 Task: Find connections with filter location Dazhou with filter topic #Businessownerwith filter profile language English with filter current company ISRO - Indian Space Research Organisation with filter school Sri Sairam Engineering College with filter industry Wellness and Fitness Services with filter service category Logo Design with filter keywords title Social Media Specialist
Action: Mouse moved to (500, 45)
Screenshot: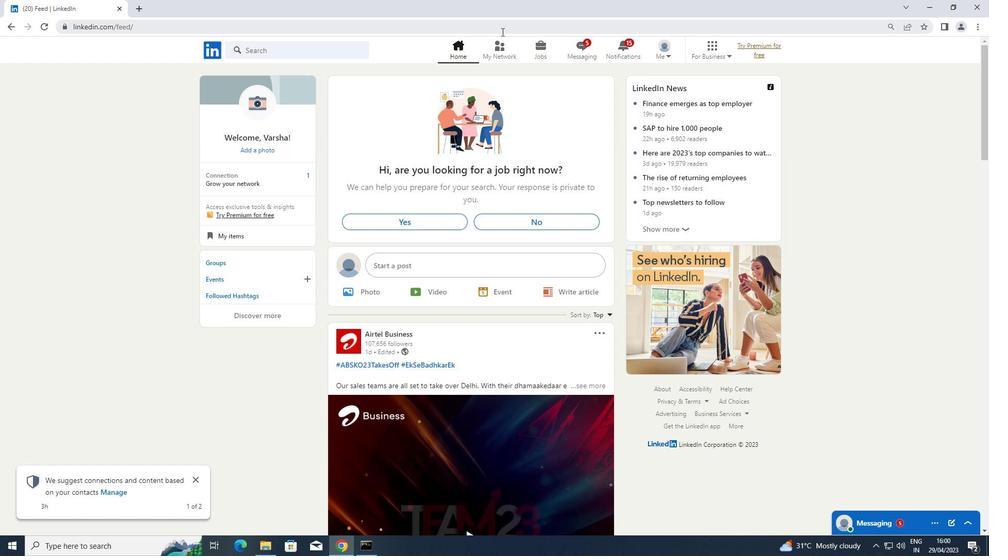 
Action: Mouse pressed left at (500, 45)
Screenshot: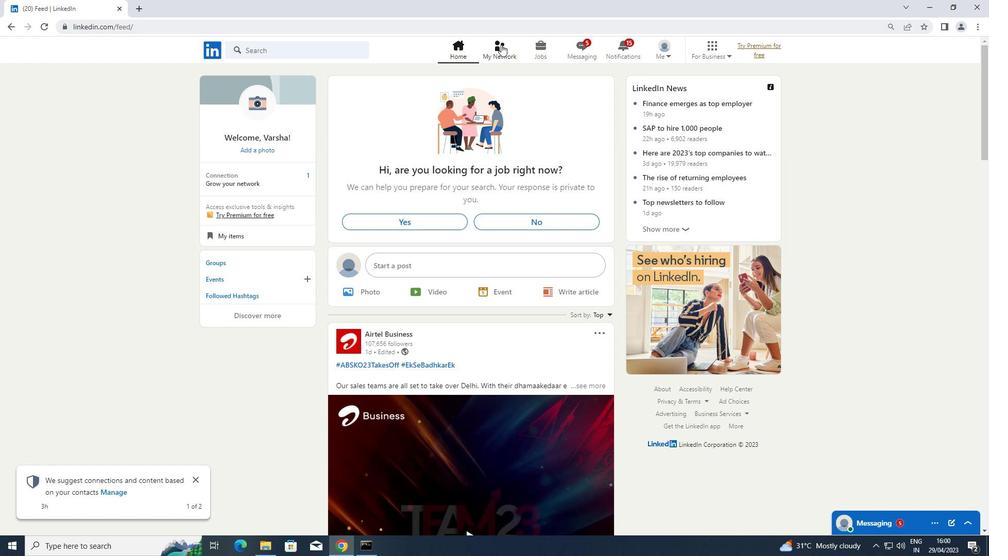 
Action: Mouse moved to (276, 108)
Screenshot: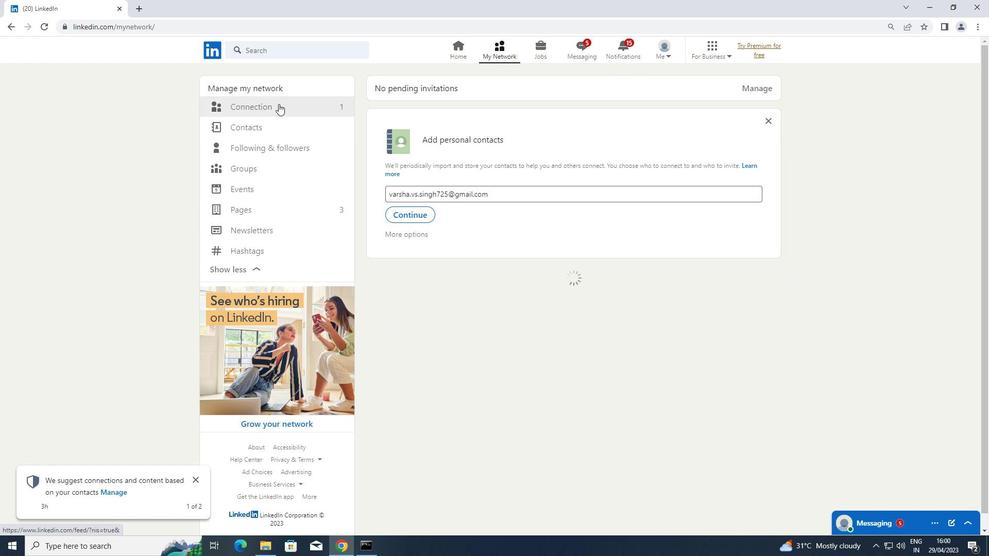 
Action: Mouse pressed left at (276, 108)
Screenshot: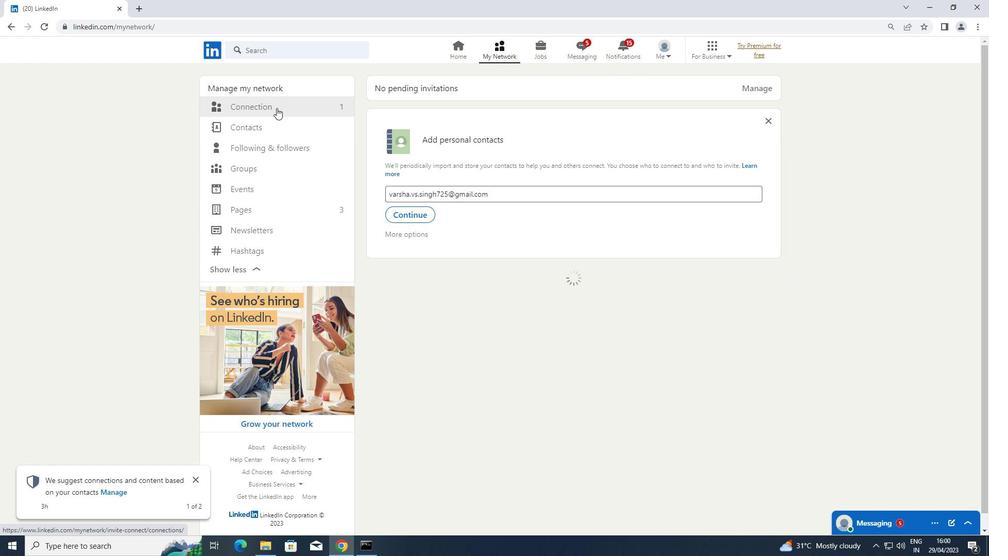 
Action: Mouse moved to (576, 110)
Screenshot: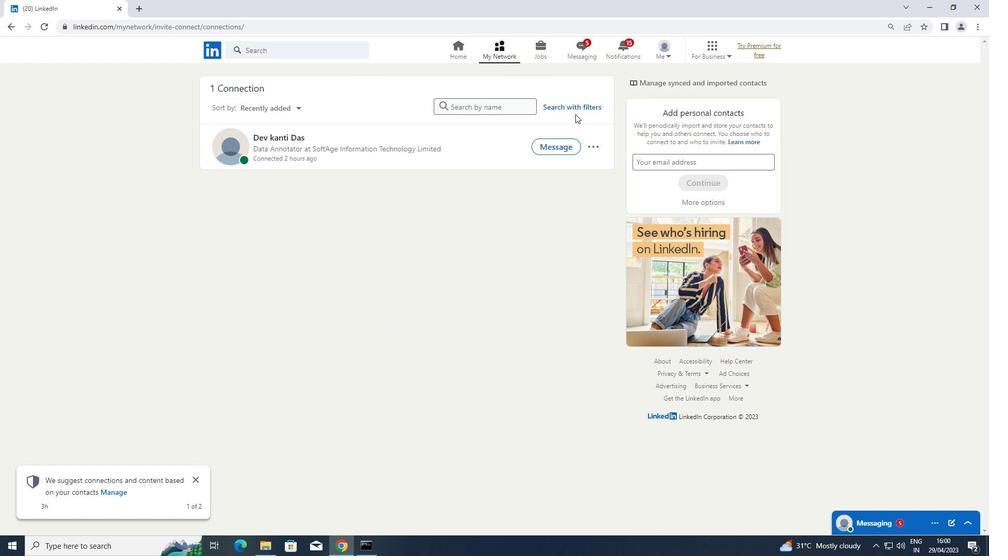
Action: Mouse pressed left at (576, 110)
Screenshot: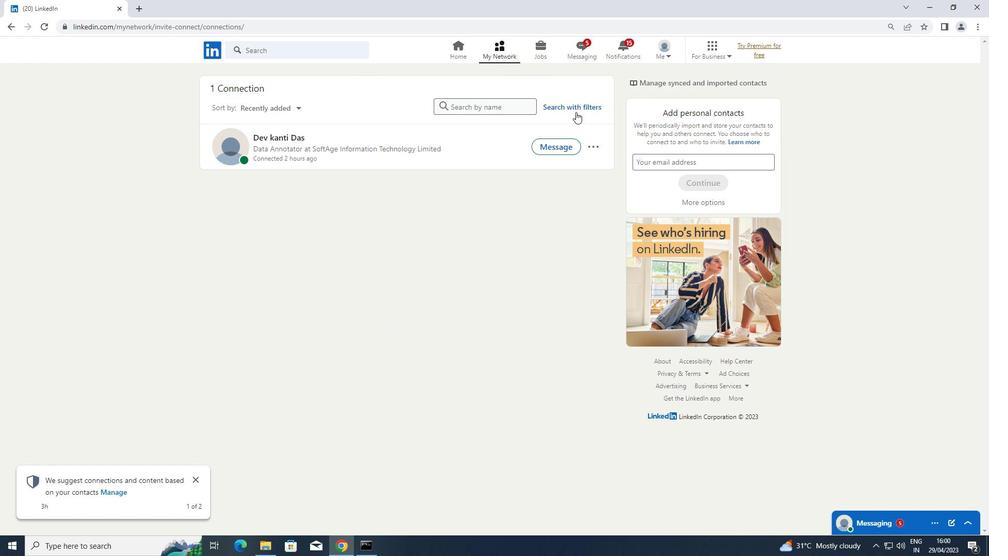 
Action: Mouse moved to (524, 78)
Screenshot: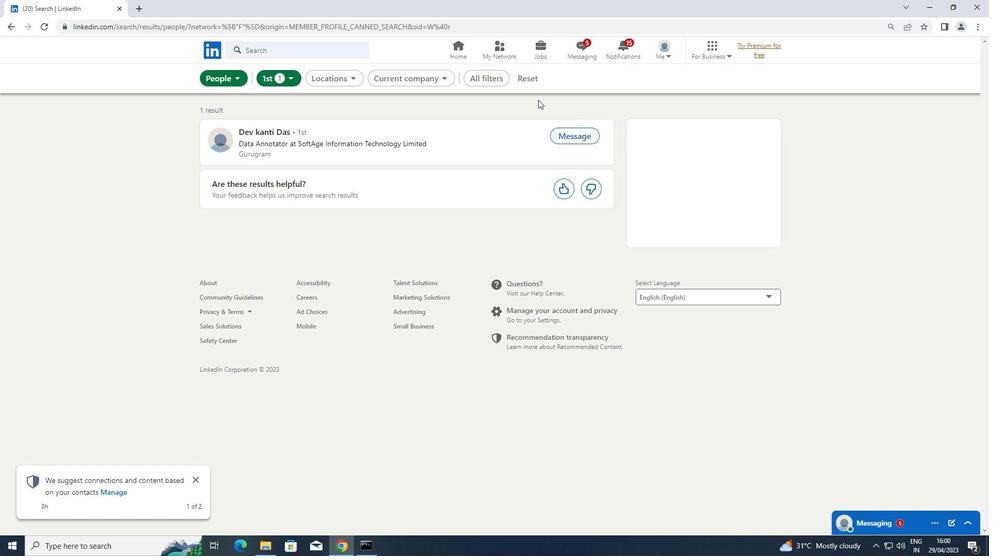 
Action: Mouse pressed left at (524, 78)
Screenshot: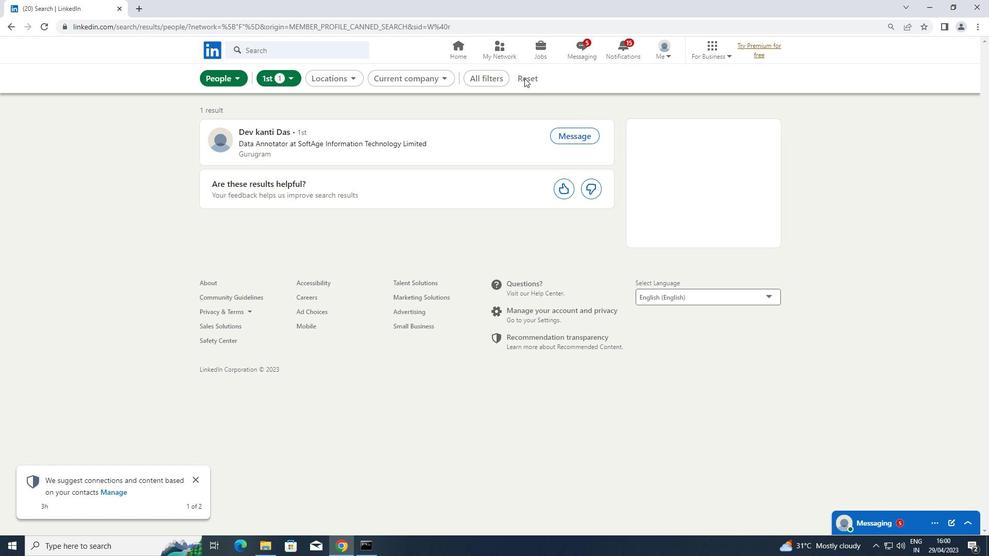 
Action: Mouse pressed left at (524, 78)
Screenshot: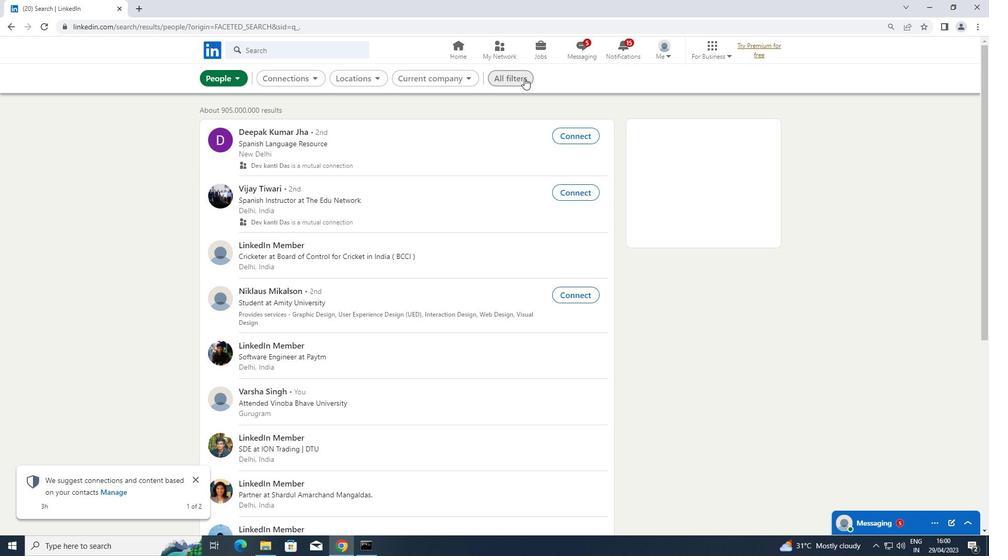 
Action: Mouse moved to (754, 188)
Screenshot: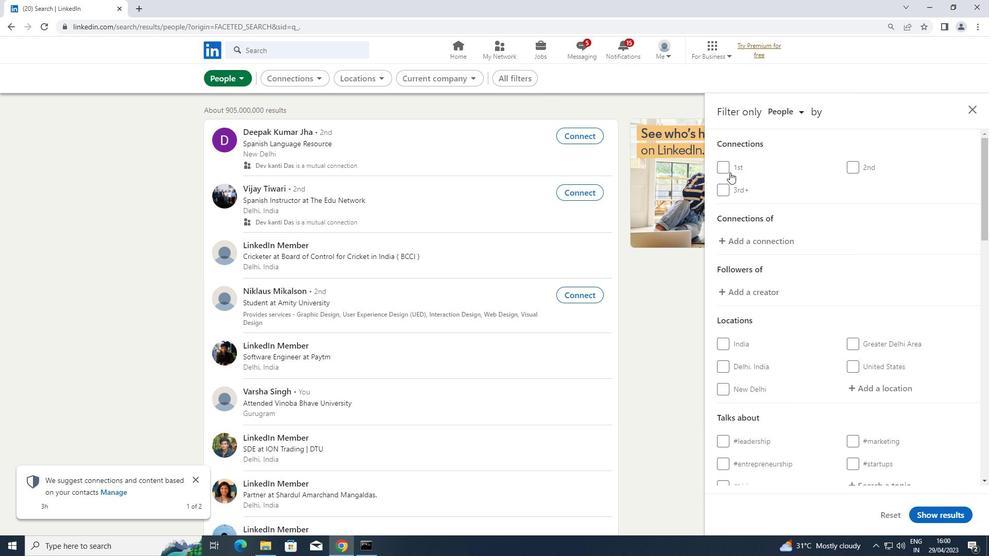 
Action: Mouse scrolled (754, 188) with delta (0, 0)
Screenshot: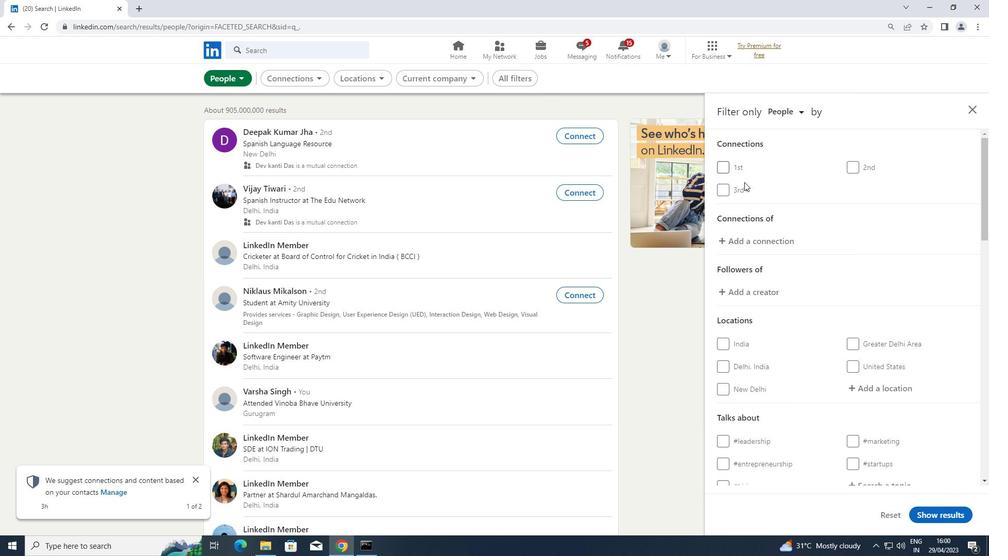 
Action: Mouse scrolled (754, 188) with delta (0, 0)
Screenshot: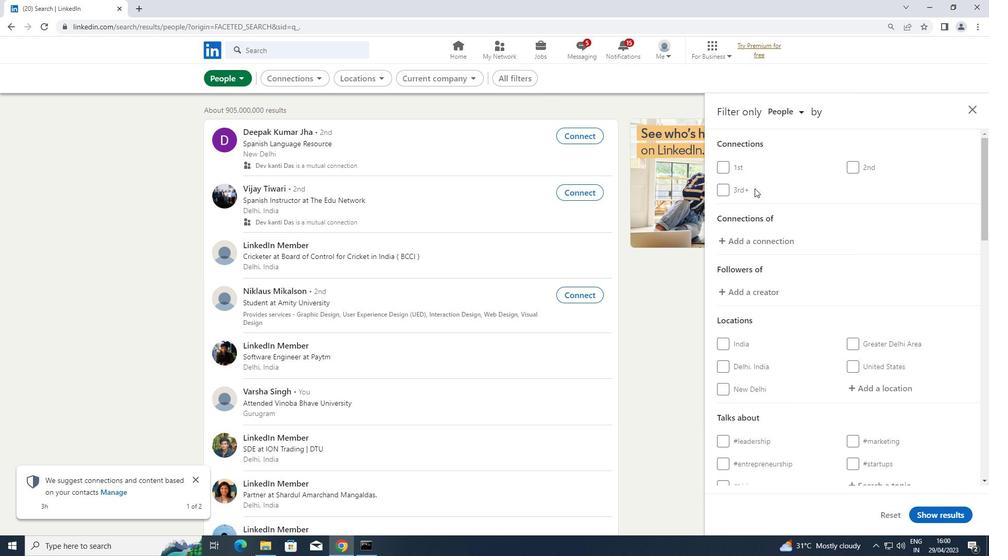 
Action: Mouse moved to (858, 288)
Screenshot: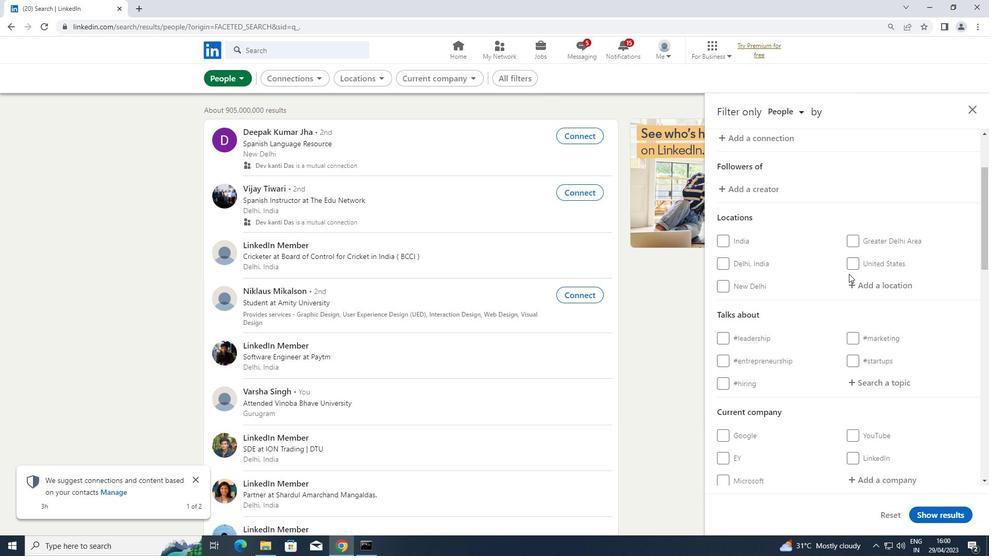 
Action: Mouse pressed left at (858, 288)
Screenshot: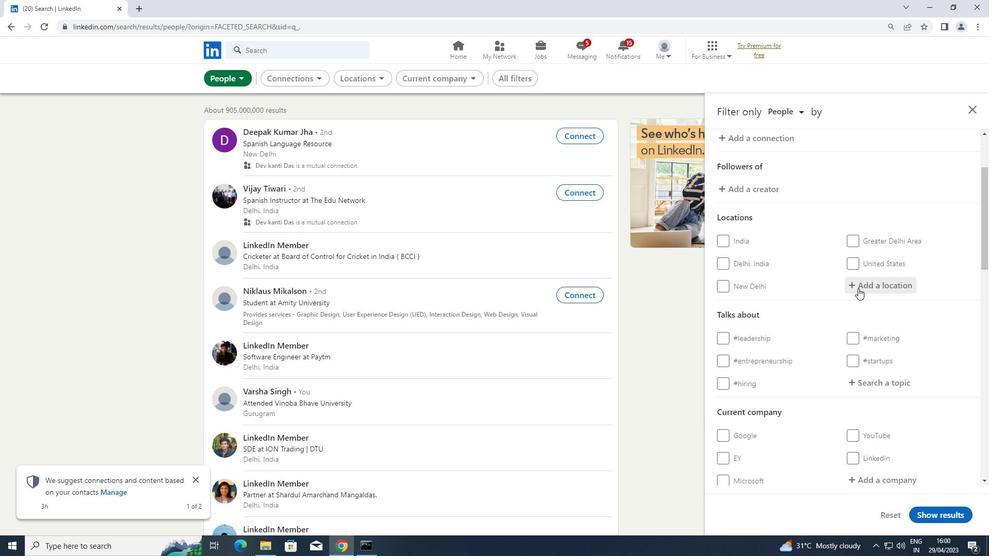 
Action: Key pressed <Key.shift>DAZHOU
Screenshot: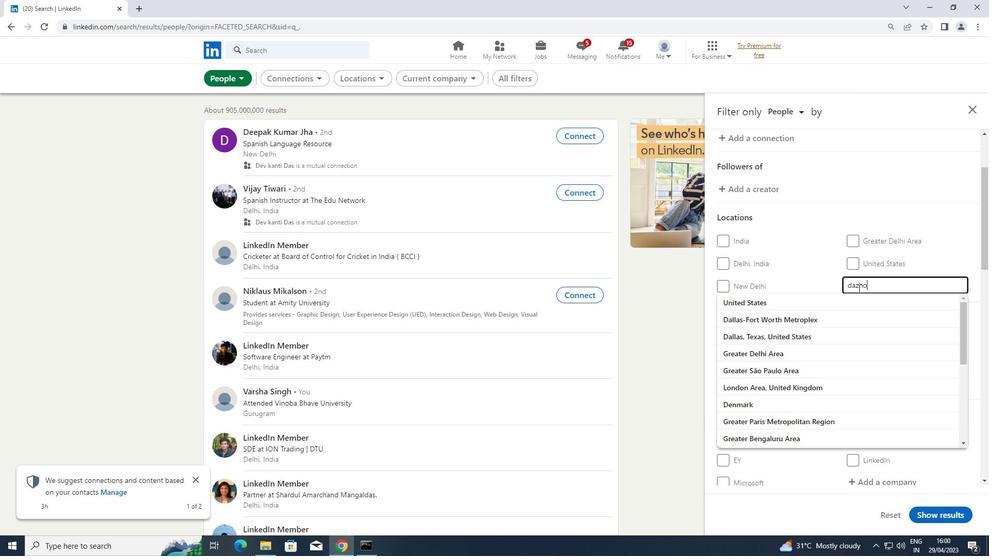 
Action: Mouse moved to (801, 341)
Screenshot: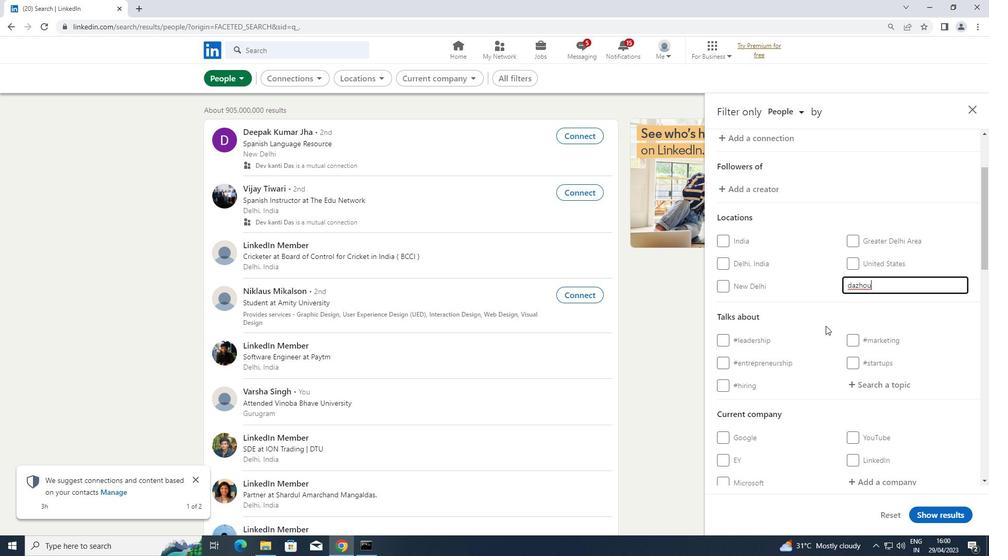 
Action: Mouse scrolled (801, 341) with delta (0, 0)
Screenshot: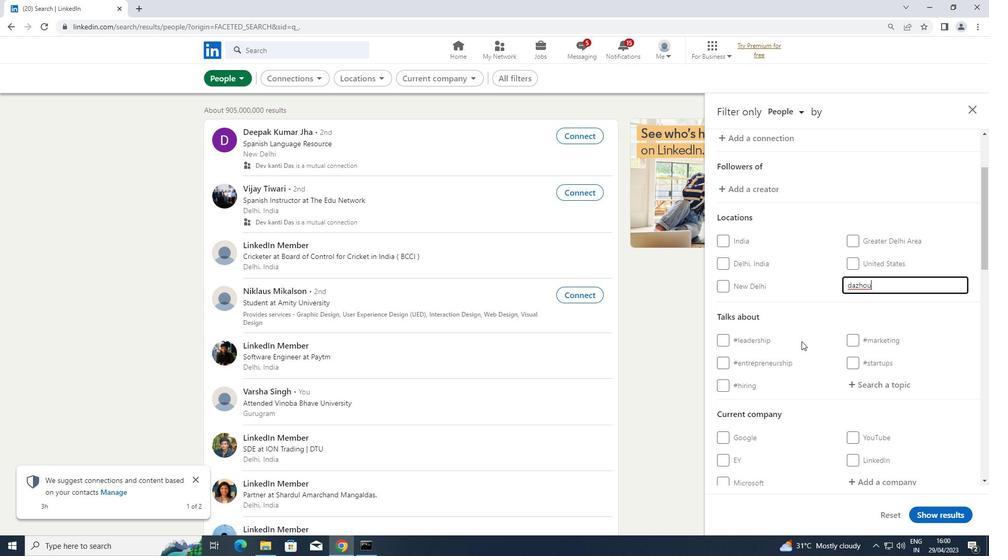 
Action: Mouse scrolled (801, 341) with delta (0, 0)
Screenshot: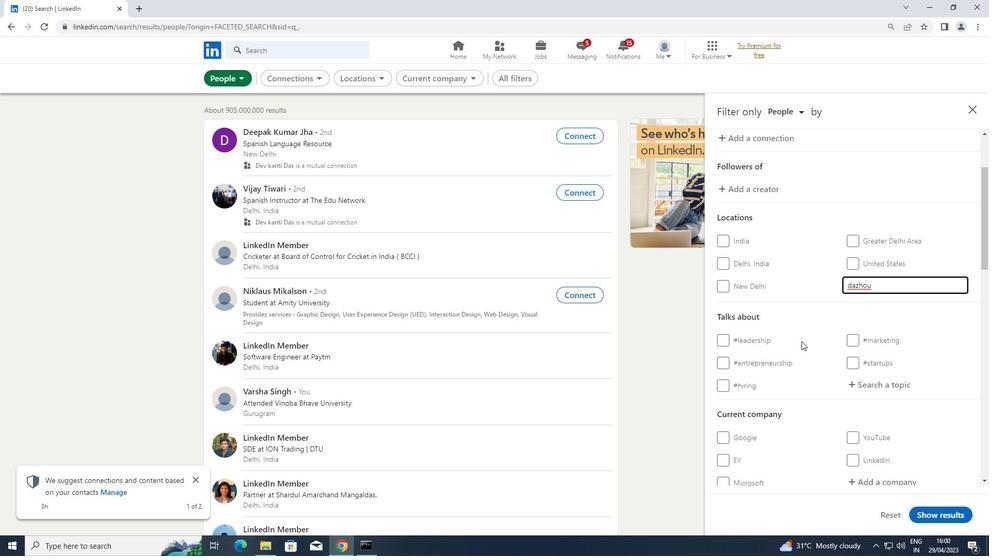
Action: Mouse moved to (871, 375)
Screenshot: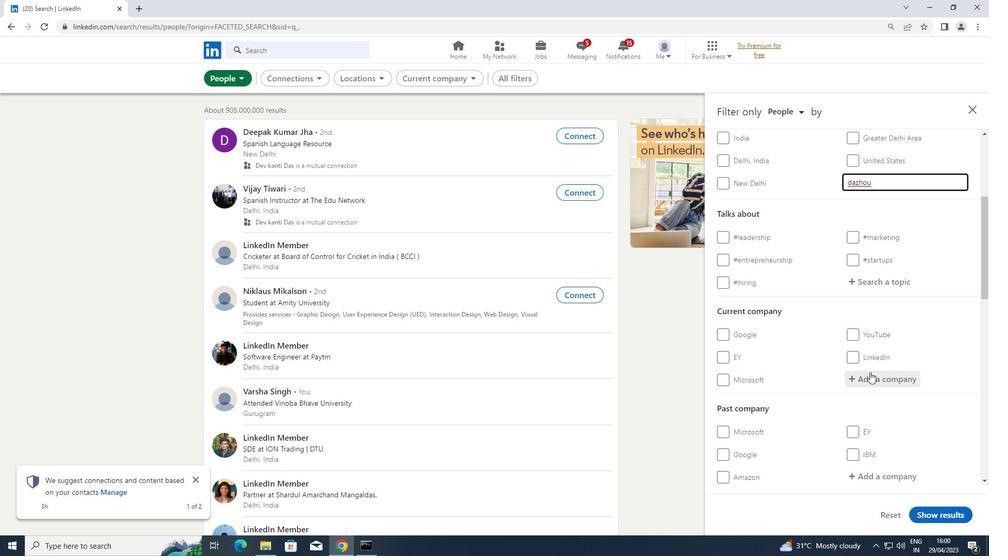 
Action: Mouse pressed left at (871, 375)
Screenshot: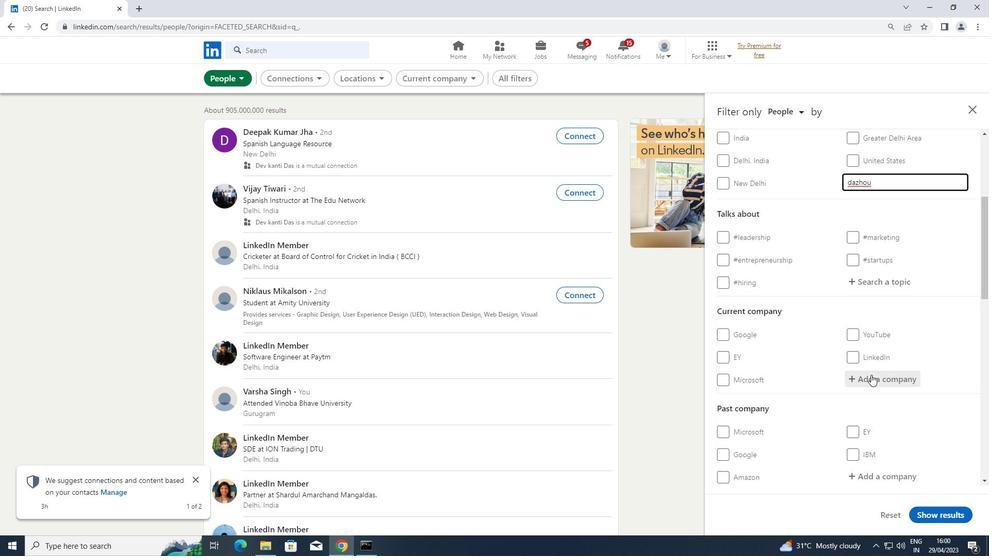 
Action: Mouse moved to (869, 277)
Screenshot: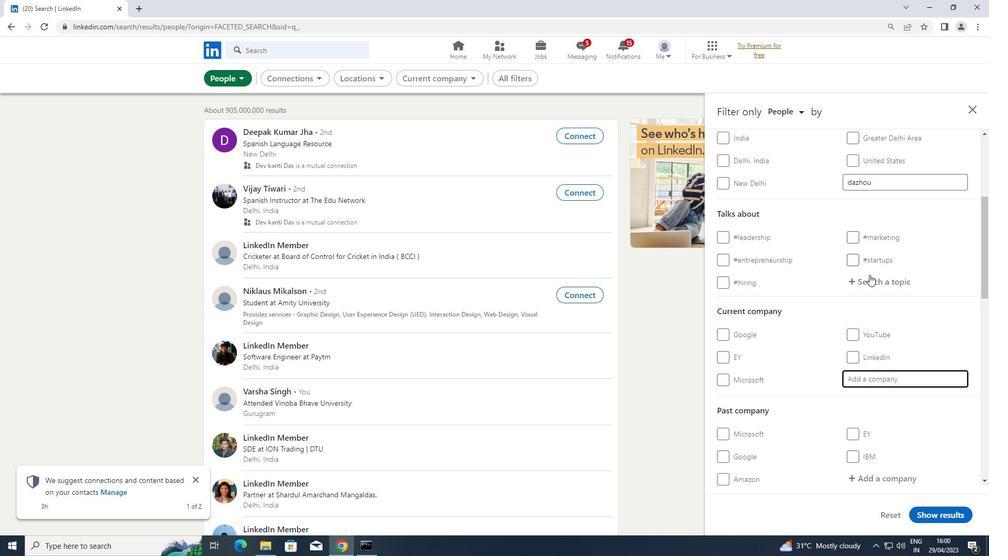 
Action: Mouse pressed left at (869, 277)
Screenshot: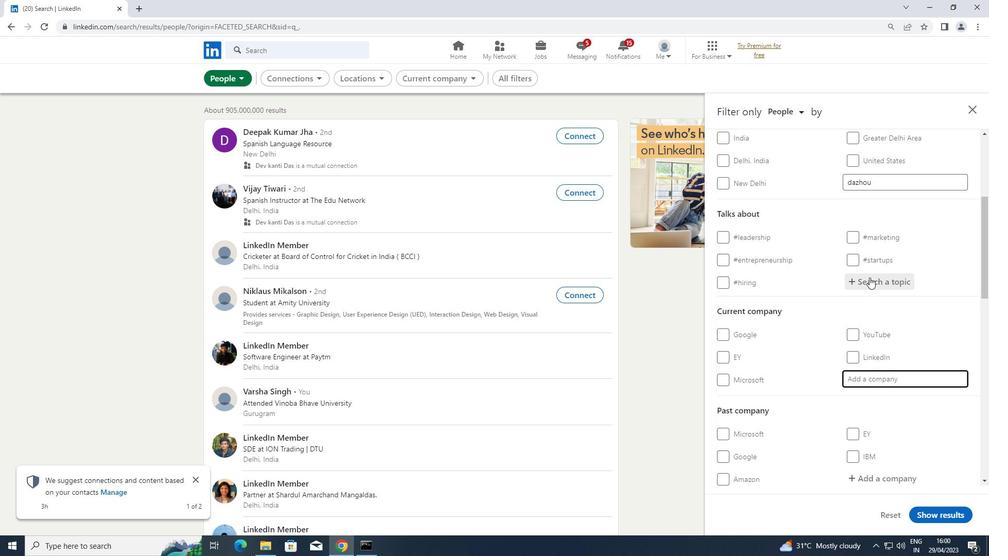 
Action: Key pressed <Key.shift>#<Key.shift>BUSINESSOWNER
Screenshot: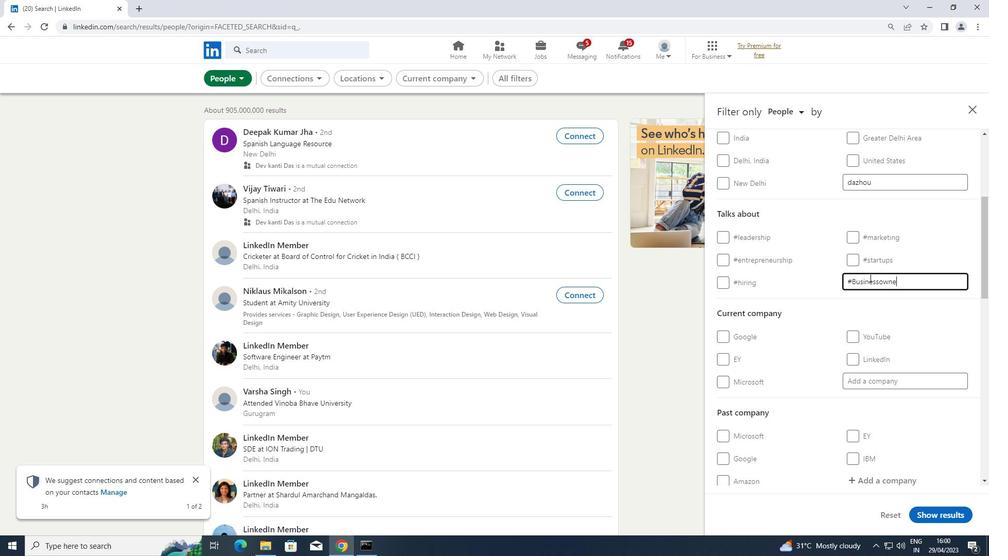
Action: Mouse moved to (757, 336)
Screenshot: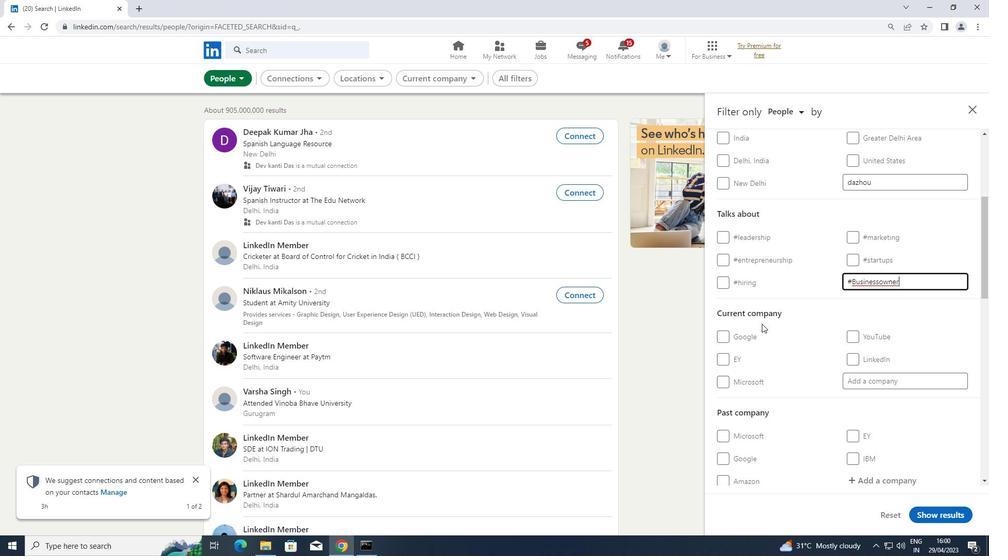 
Action: Mouse scrolled (757, 336) with delta (0, 0)
Screenshot: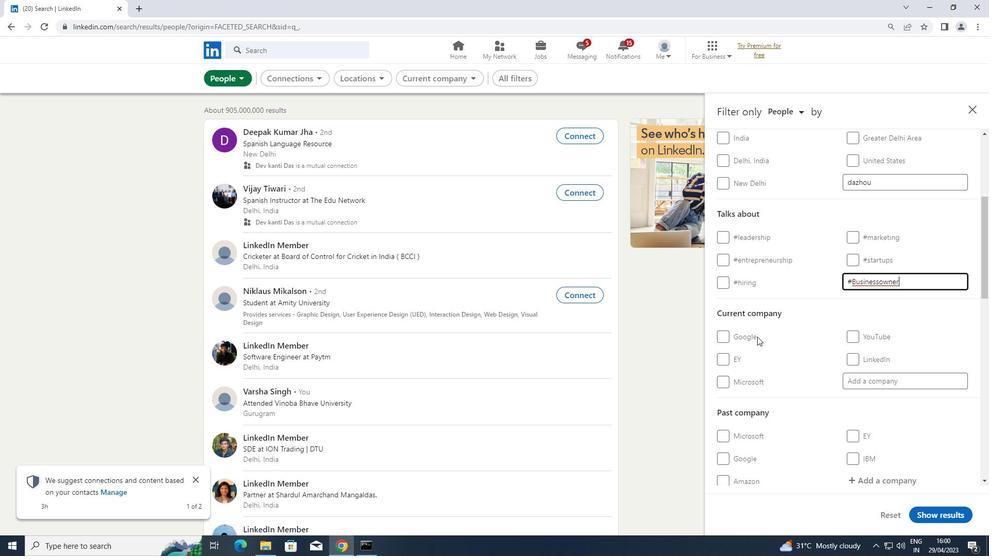 
Action: Mouse scrolled (757, 336) with delta (0, 0)
Screenshot: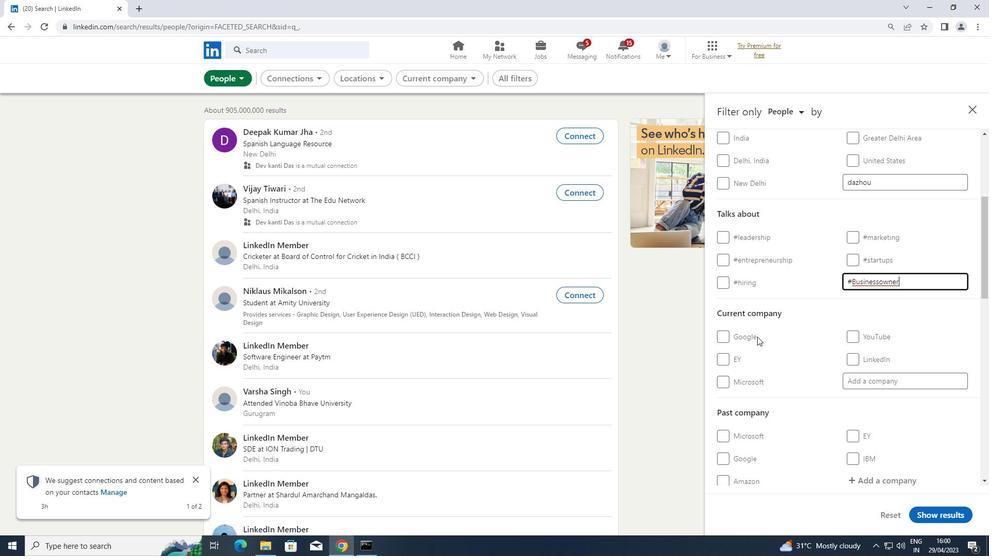 
Action: Mouse scrolled (757, 336) with delta (0, 0)
Screenshot: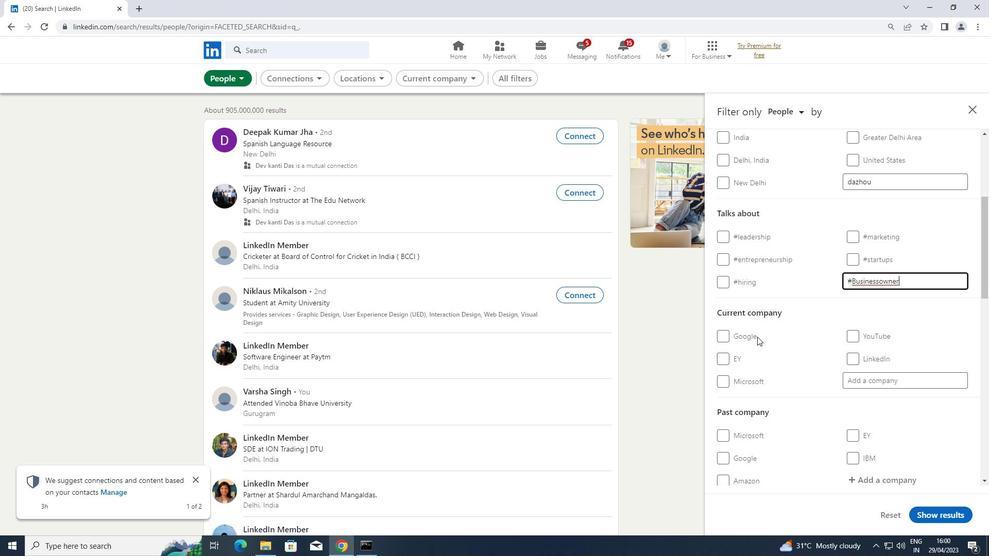 
Action: Mouse scrolled (757, 336) with delta (0, 0)
Screenshot: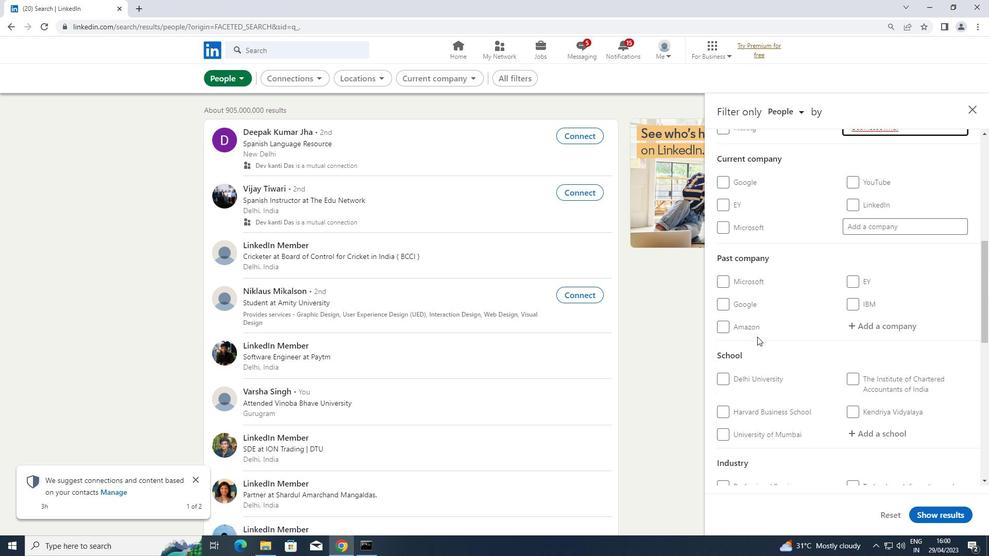 
Action: Mouse scrolled (757, 336) with delta (0, 0)
Screenshot: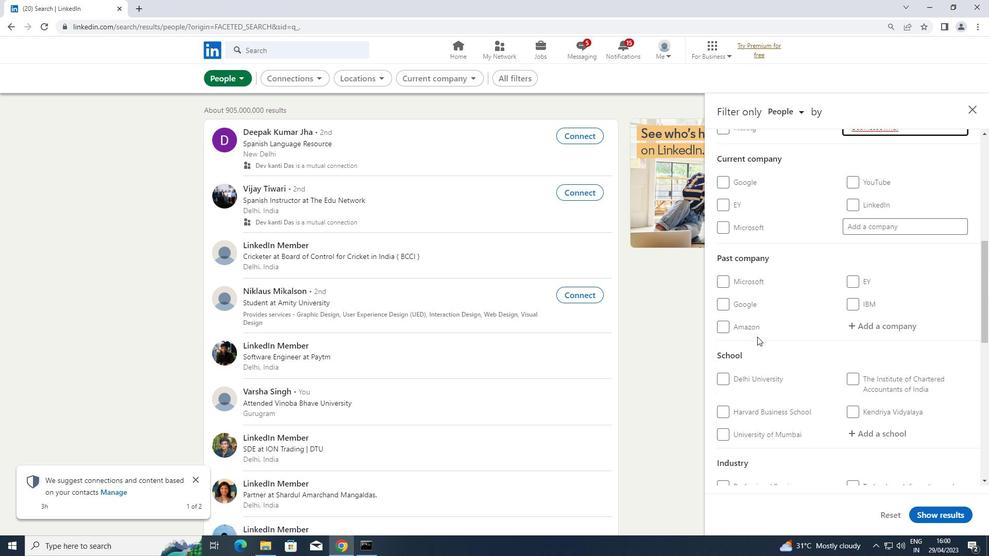 
Action: Mouse scrolled (757, 336) with delta (0, 0)
Screenshot: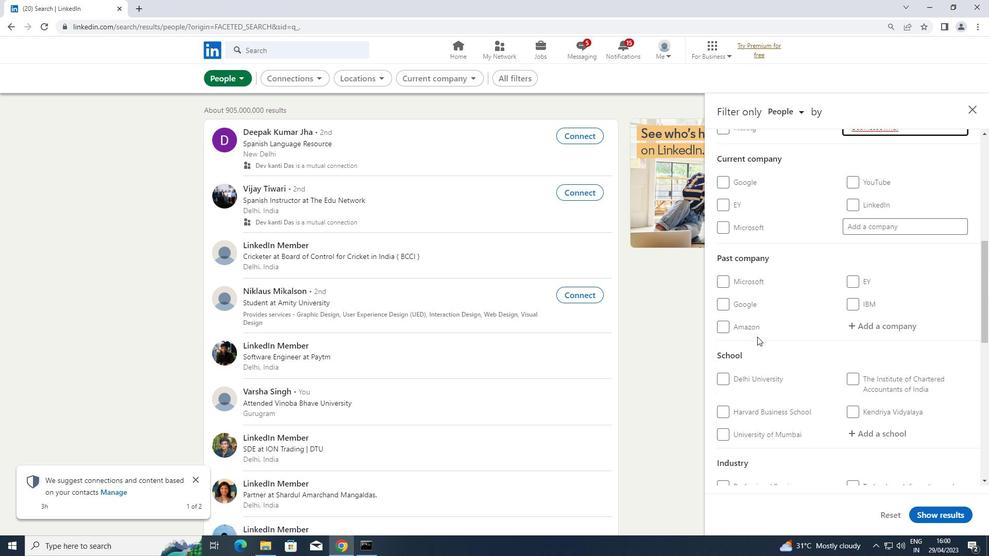 
Action: Mouse moved to (757, 339)
Screenshot: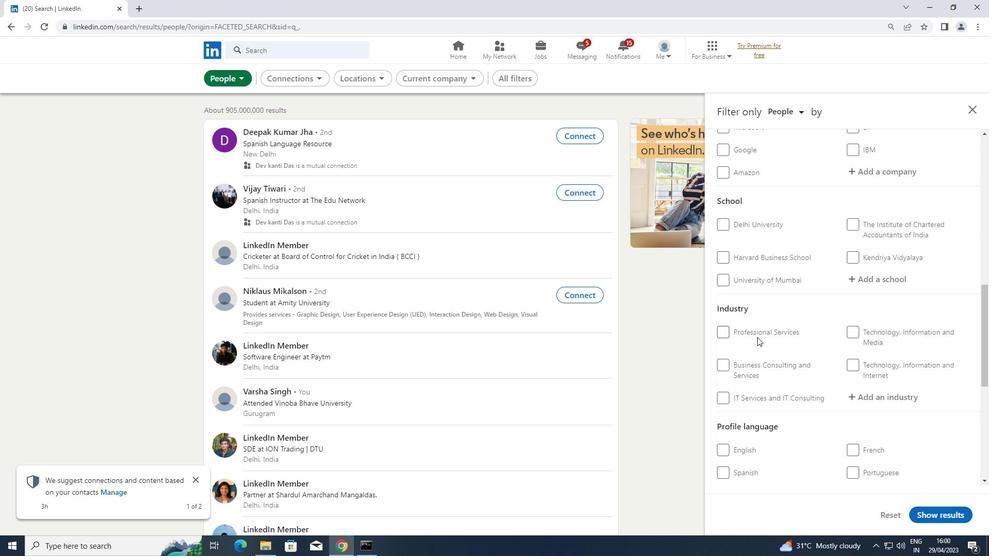 
Action: Mouse scrolled (757, 339) with delta (0, 0)
Screenshot: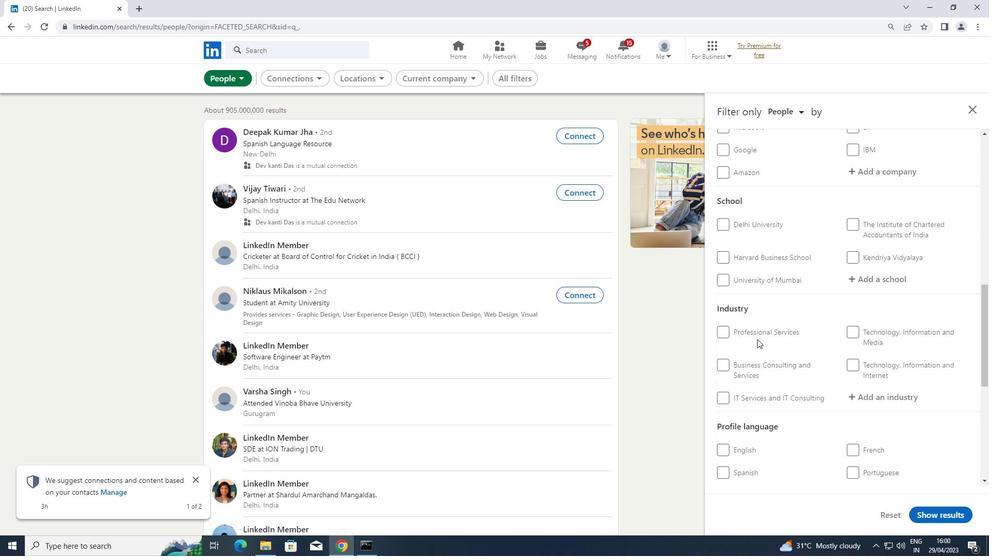
Action: Mouse moved to (757, 341)
Screenshot: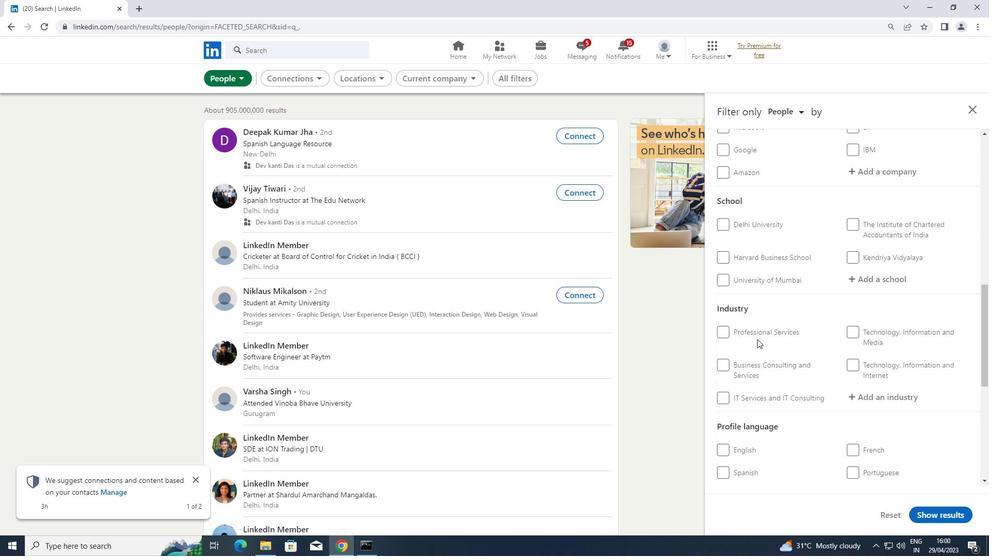 
Action: Mouse scrolled (757, 340) with delta (0, 0)
Screenshot: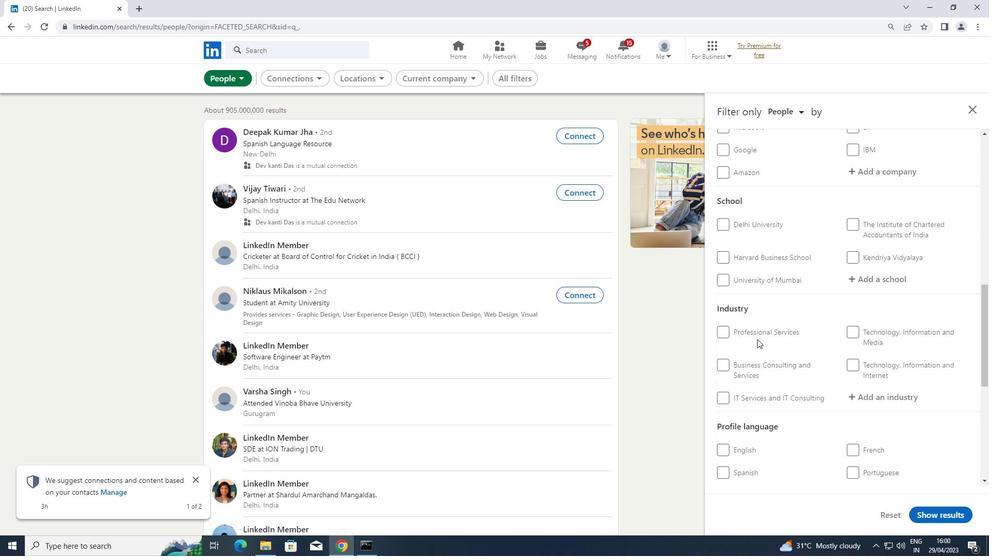 
Action: Mouse moved to (757, 341)
Screenshot: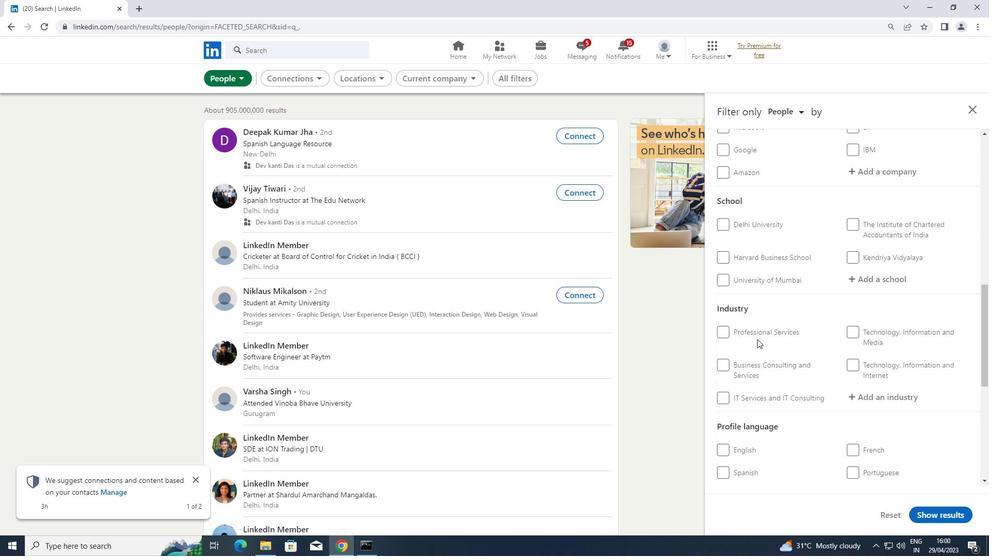 
Action: Mouse scrolled (757, 340) with delta (0, 0)
Screenshot: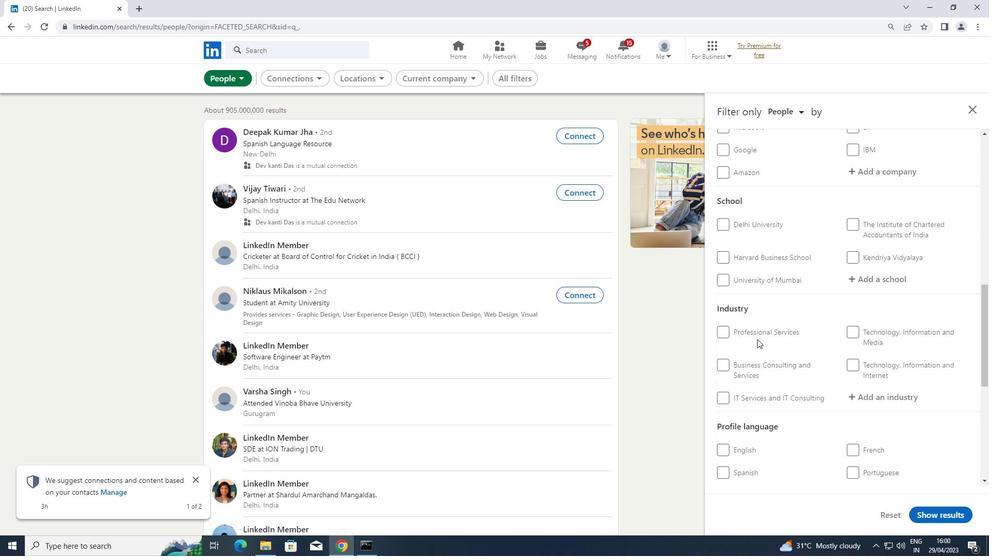 
Action: Mouse moved to (728, 298)
Screenshot: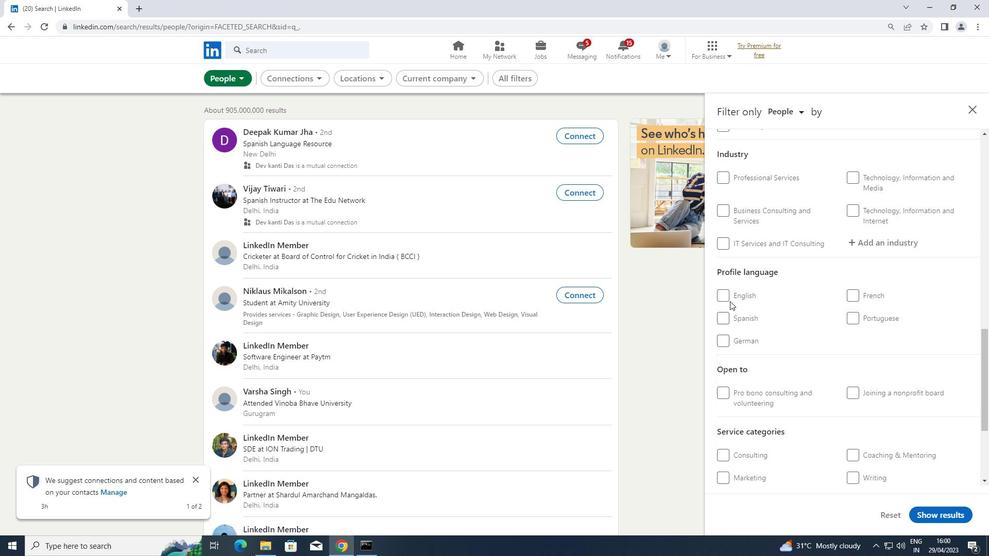 
Action: Mouse pressed left at (728, 298)
Screenshot: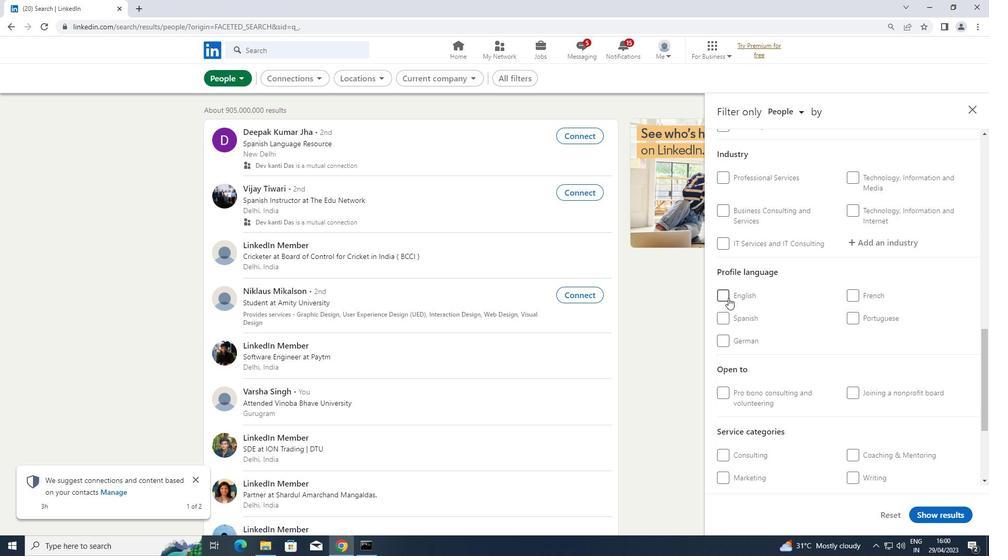 
Action: Mouse moved to (750, 316)
Screenshot: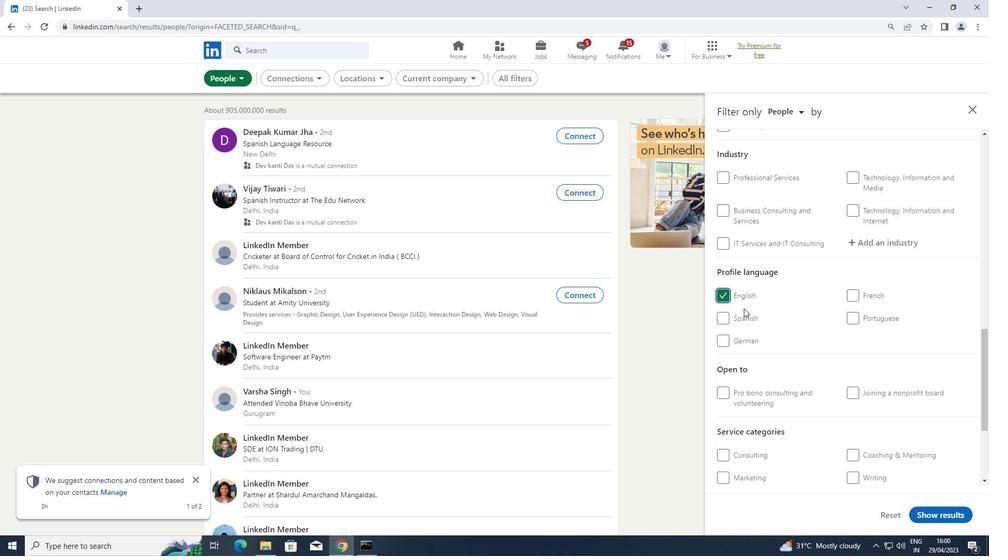 
Action: Mouse scrolled (750, 316) with delta (0, 0)
Screenshot: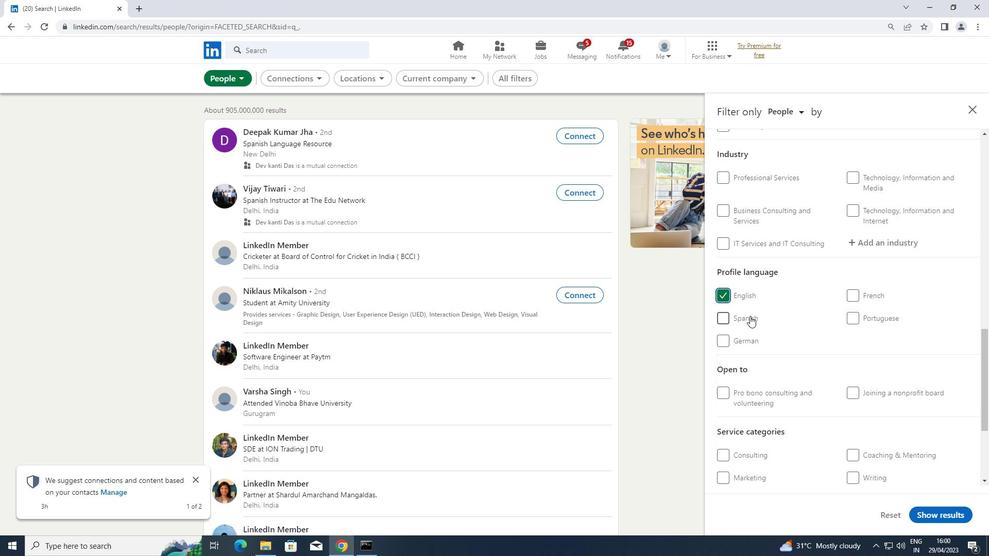 
Action: Mouse scrolled (750, 316) with delta (0, 0)
Screenshot: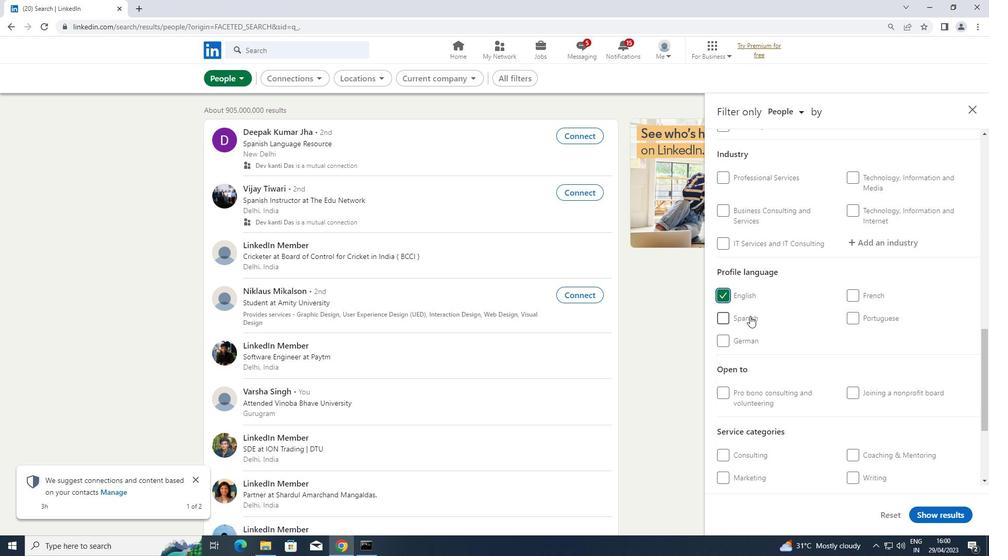 
Action: Mouse scrolled (750, 316) with delta (0, 0)
Screenshot: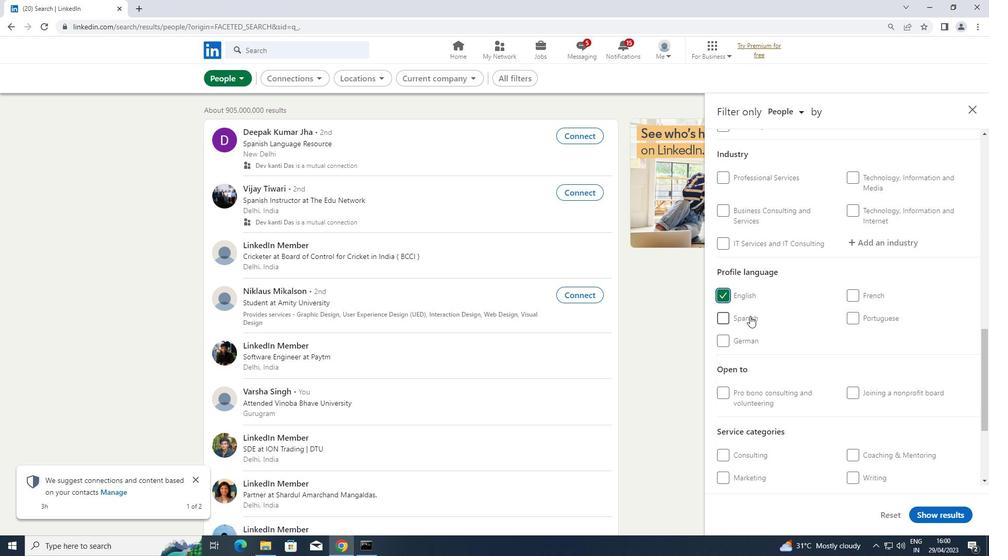 
Action: Mouse scrolled (750, 316) with delta (0, 0)
Screenshot: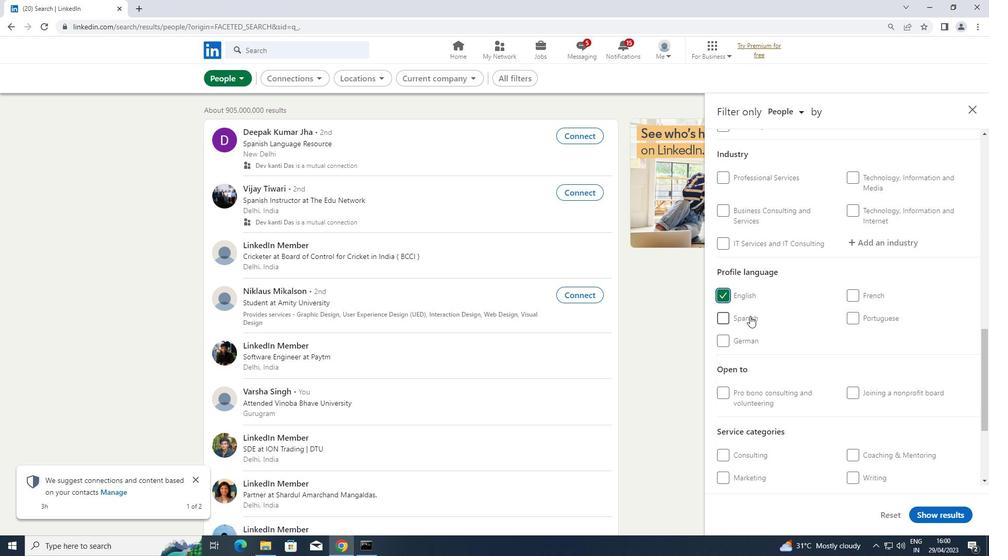 
Action: Mouse scrolled (750, 316) with delta (0, 0)
Screenshot: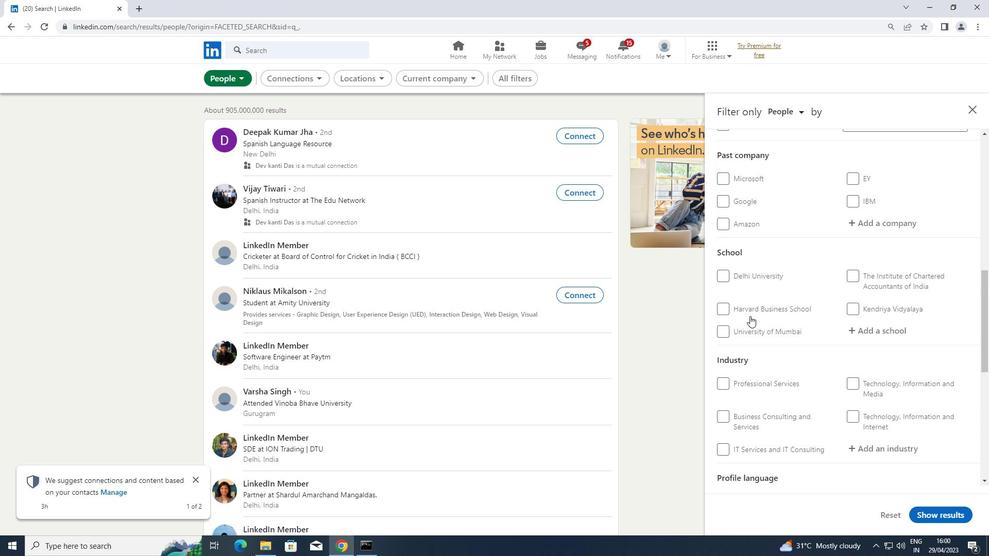 
Action: Mouse scrolled (750, 316) with delta (0, 0)
Screenshot: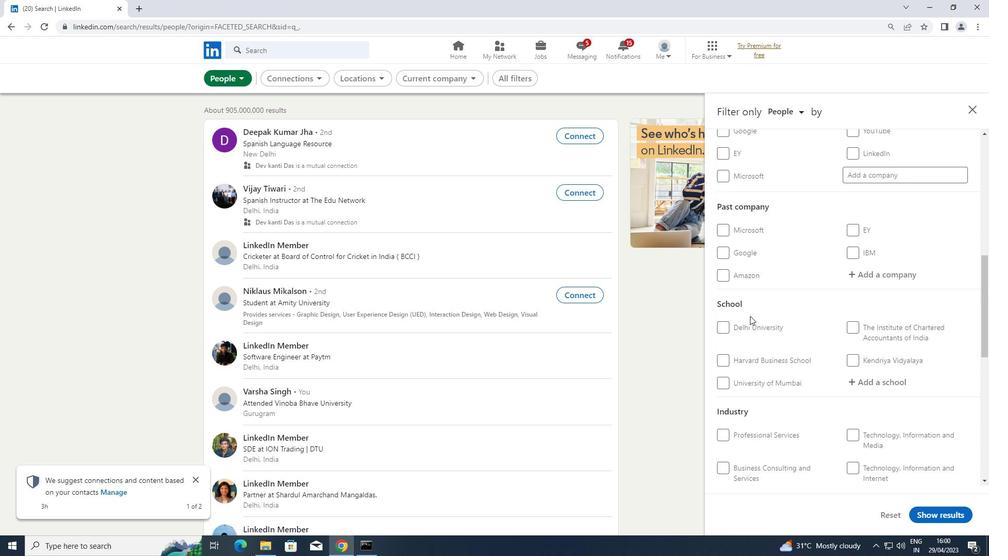 
Action: Mouse scrolled (750, 316) with delta (0, 0)
Screenshot: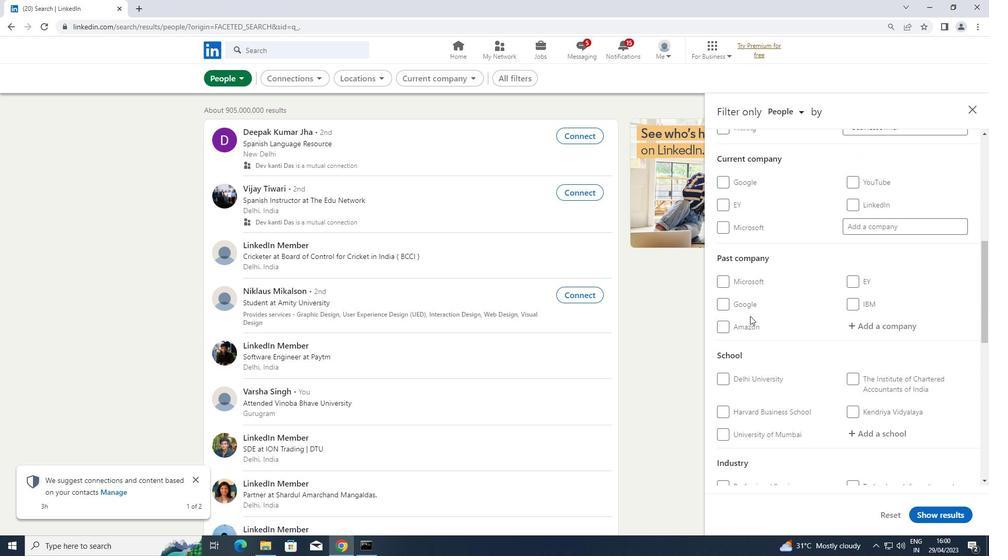 
Action: Mouse moved to (864, 281)
Screenshot: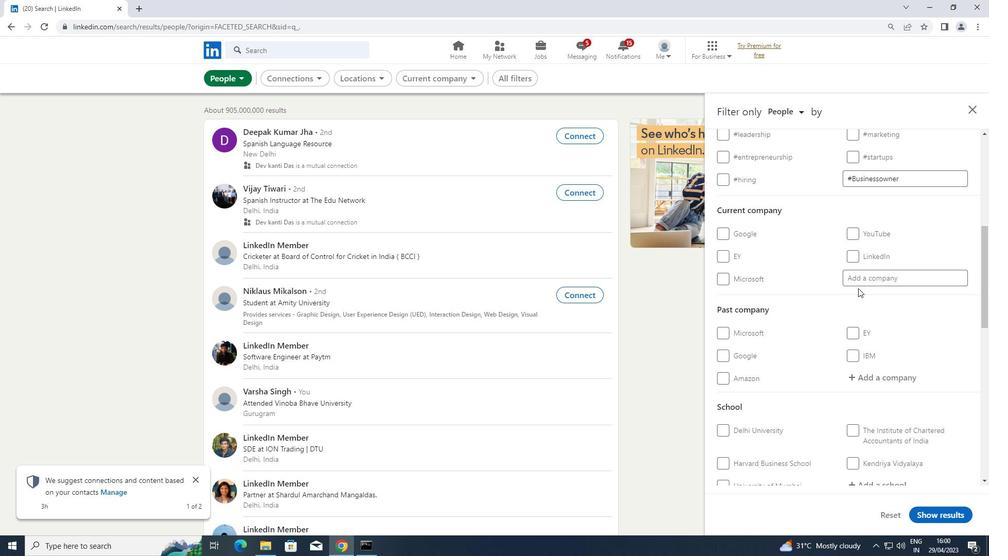 
Action: Mouse pressed left at (864, 281)
Screenshot: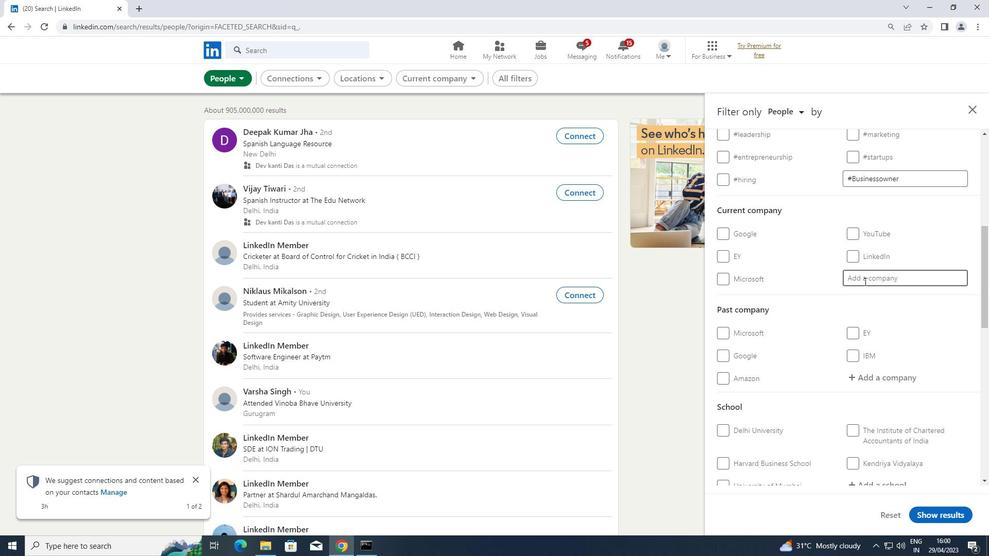 
Action: Key pressed <Key.shift>ISRO
Screenshot: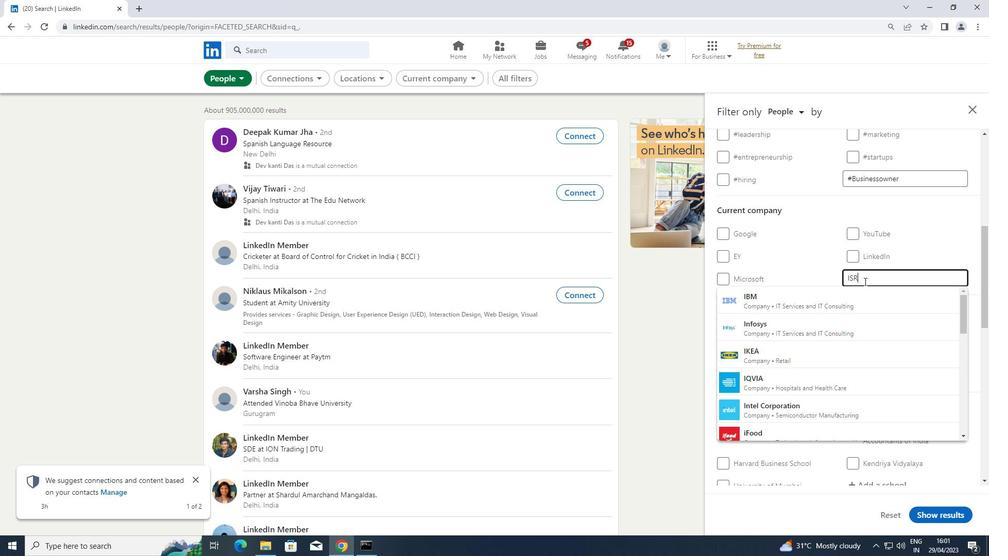 
Action: Mouse moved to (836, 323)
Screenshot: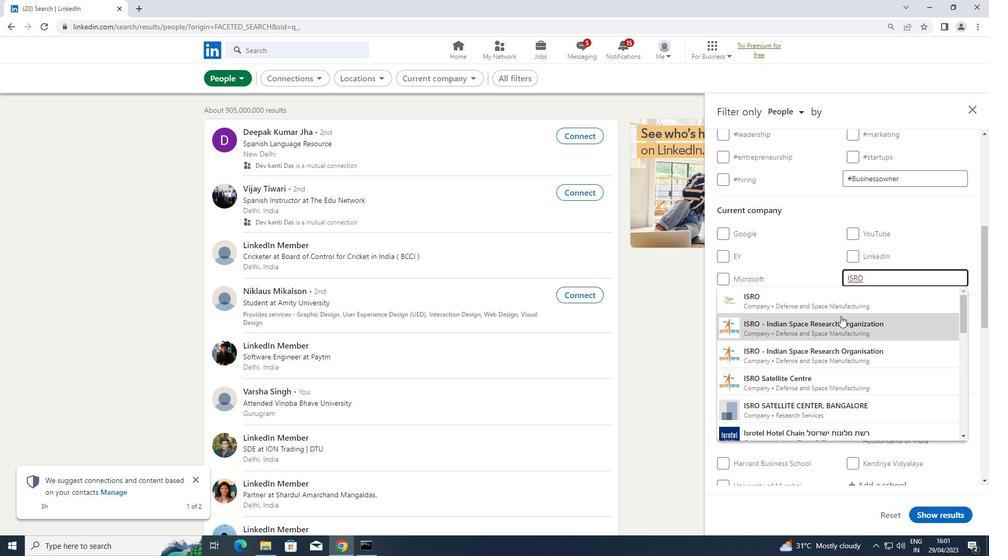 
Action: Mouse pressed left at (836, 323)
Screenshot: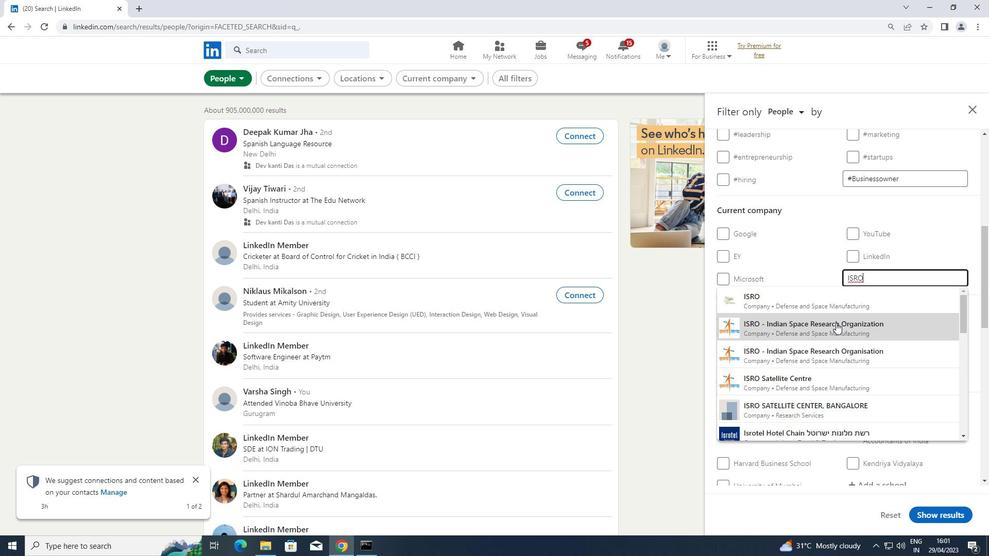 
Action: Mouse scrolled (836, 322) with delta (0, 0)
Screenshot: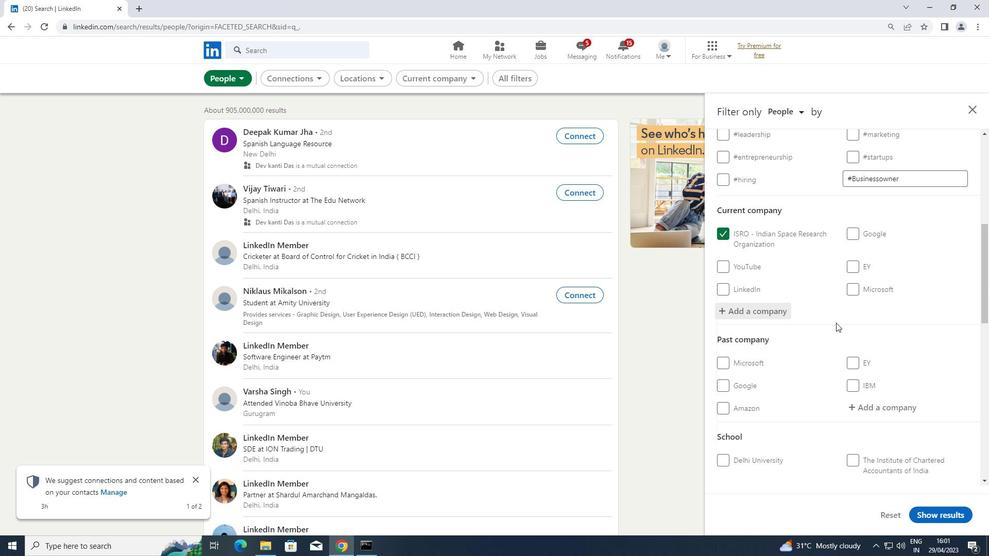 
Action: Mouse scrolled (836, 322) with delta (0, 0)
Screenshot: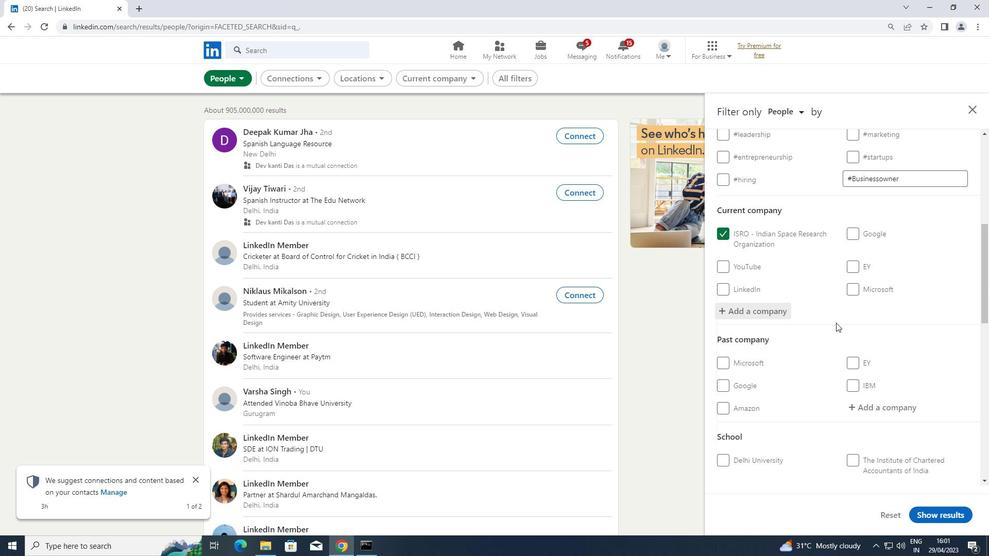 
Action: Mouse moved to (883, 405)
Screenshot: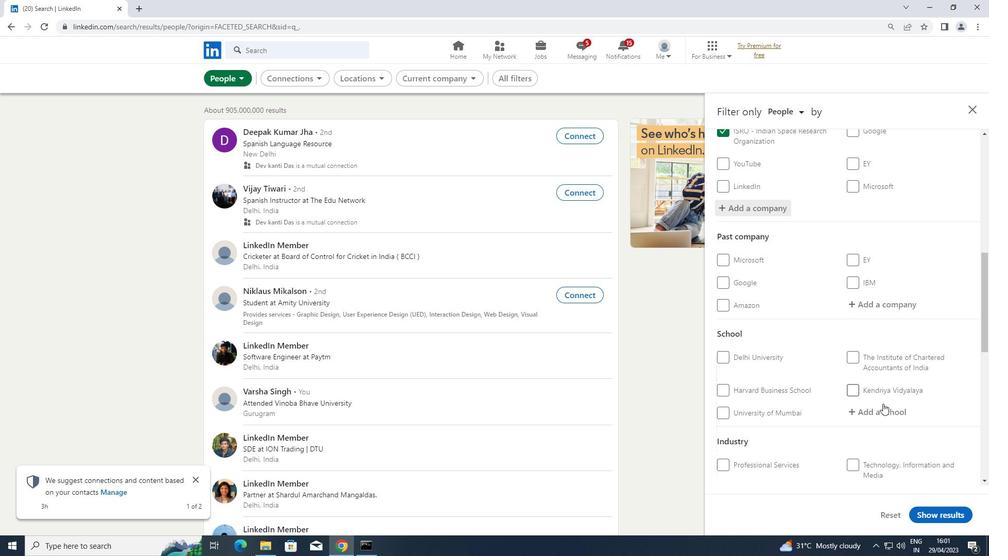 
Action: Mouse pressed left at (883, 405)
Screenshot: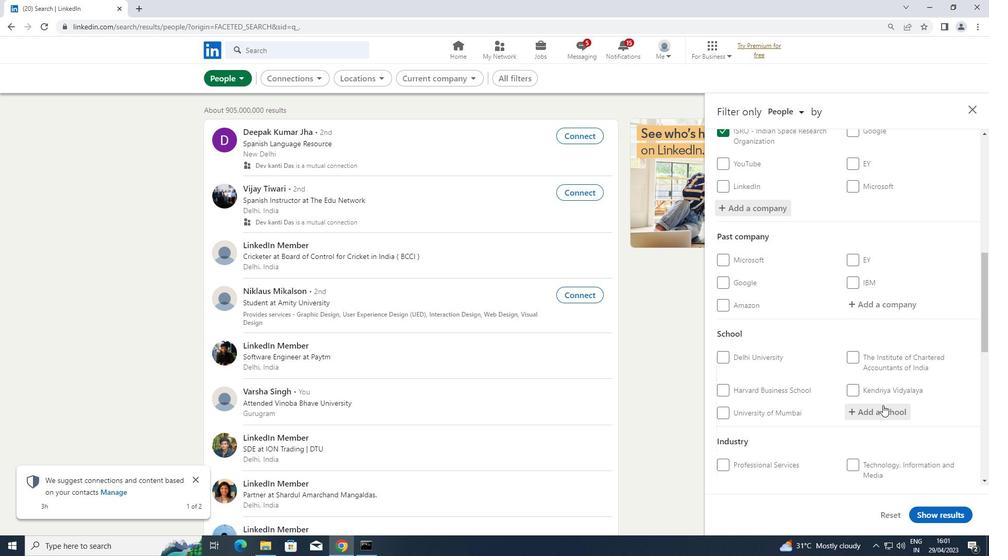 
Action: Key pressed <Key.shift>SRI<Key.space><Key.shift>SAIRAM
Screenshot: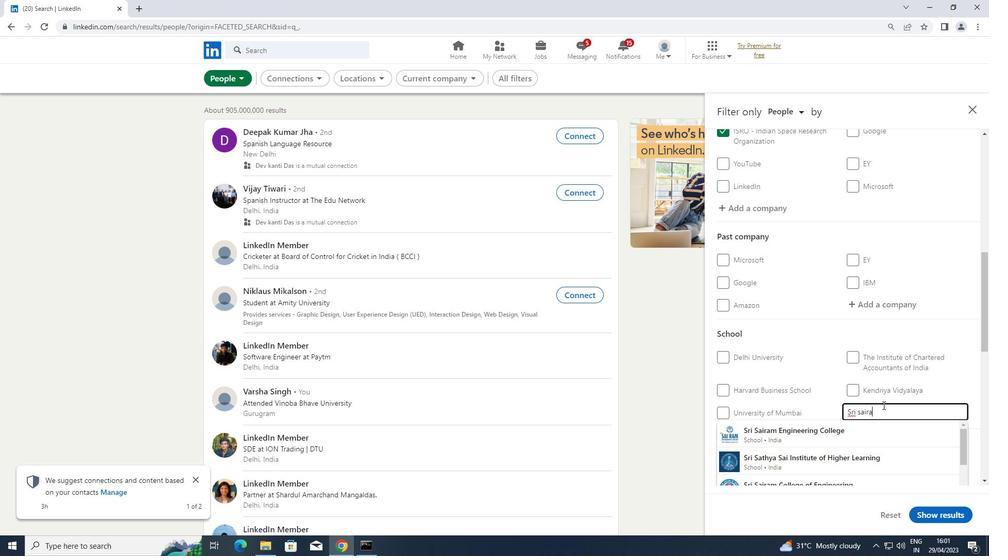 
Action: Mouse moved to (834, 434)
Screenshot: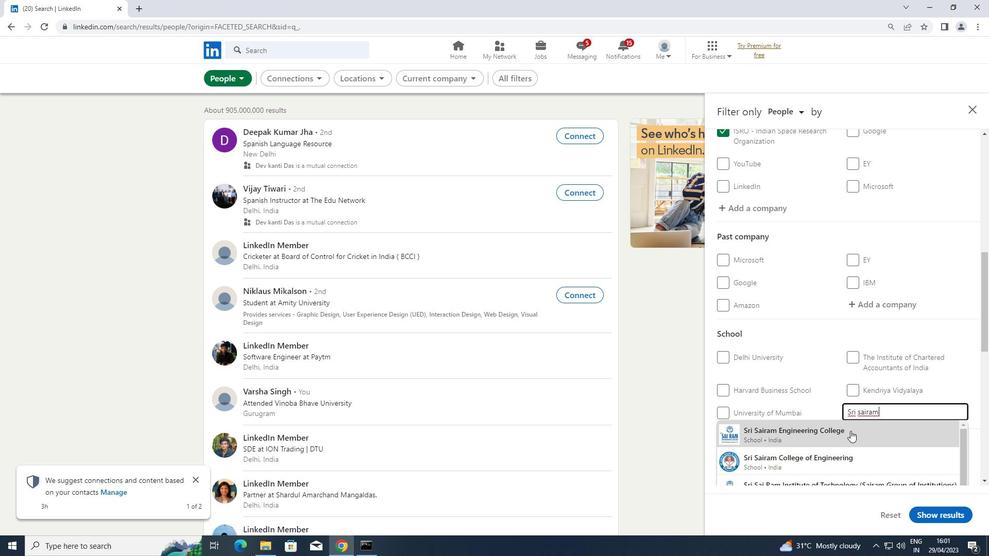 
Action: Mouse pressed left at (834, 434)
Screenshot: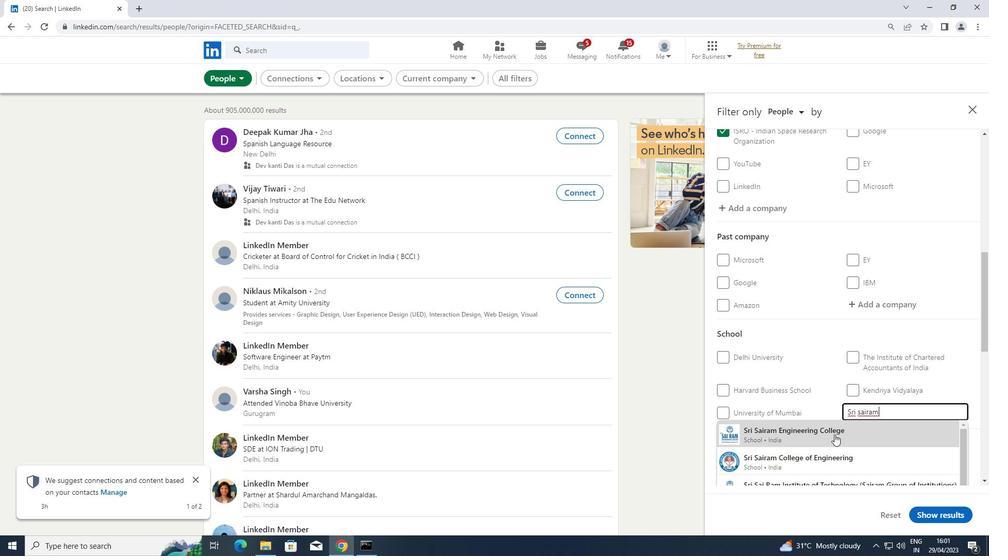 
Action: Mouse scrolled (834, 434) with delta (0, 0)
Screenshot: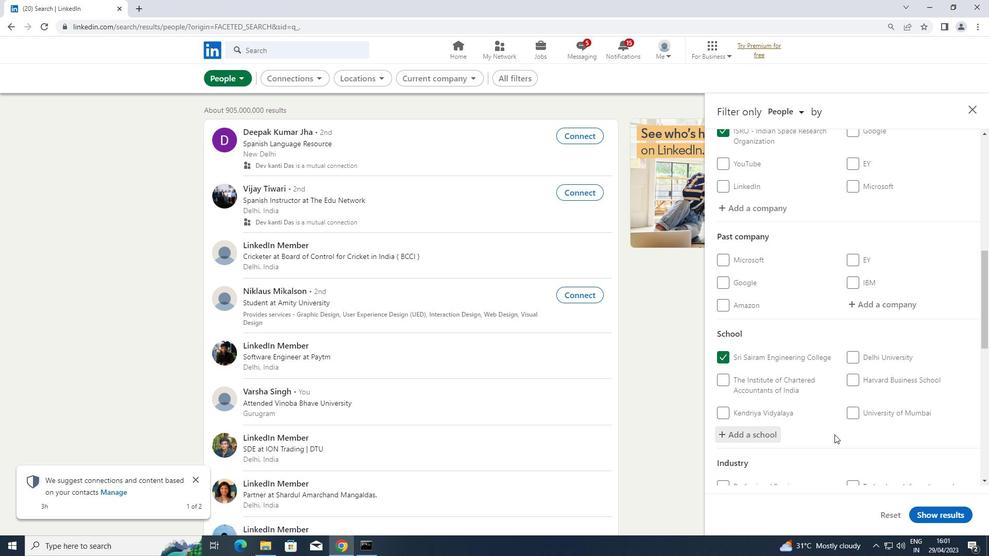 
Action: Mouse scrolled (834, 434) with delta (0, 0)
Screenshot: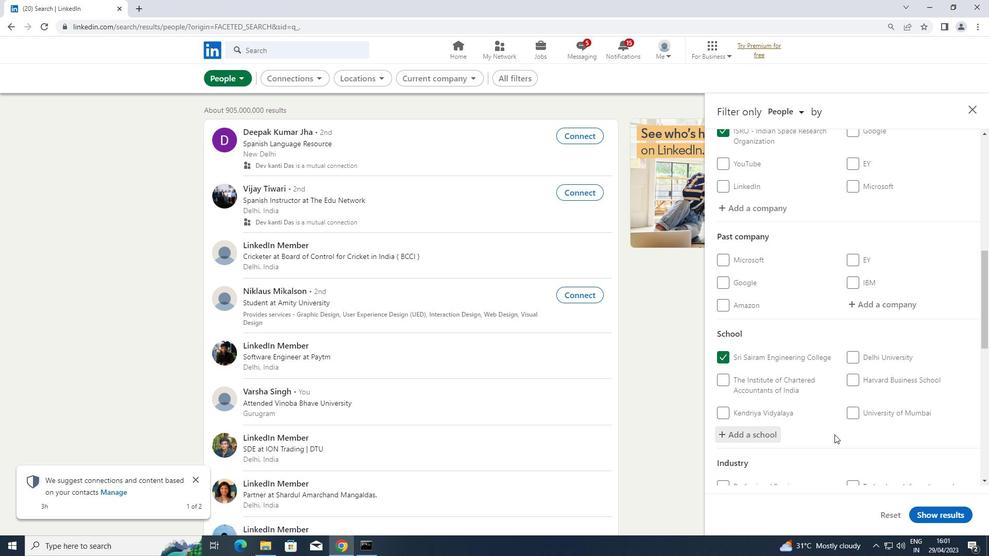 
Action: Mouse scrolled (834, 434) with delta (0, 0)
Screenshot: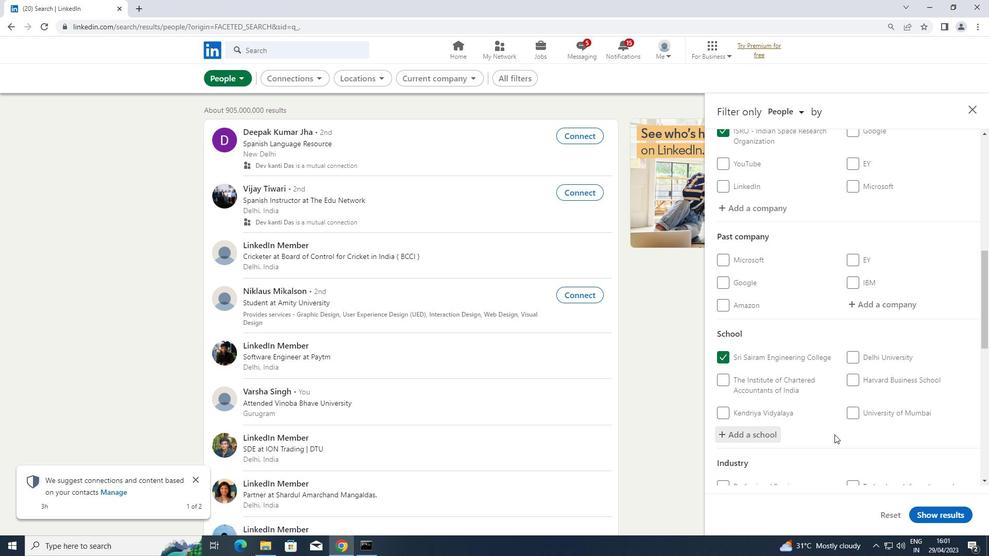 
Action: Mouse scrolled (834, 434) with delta (0, 0)
Screenshot: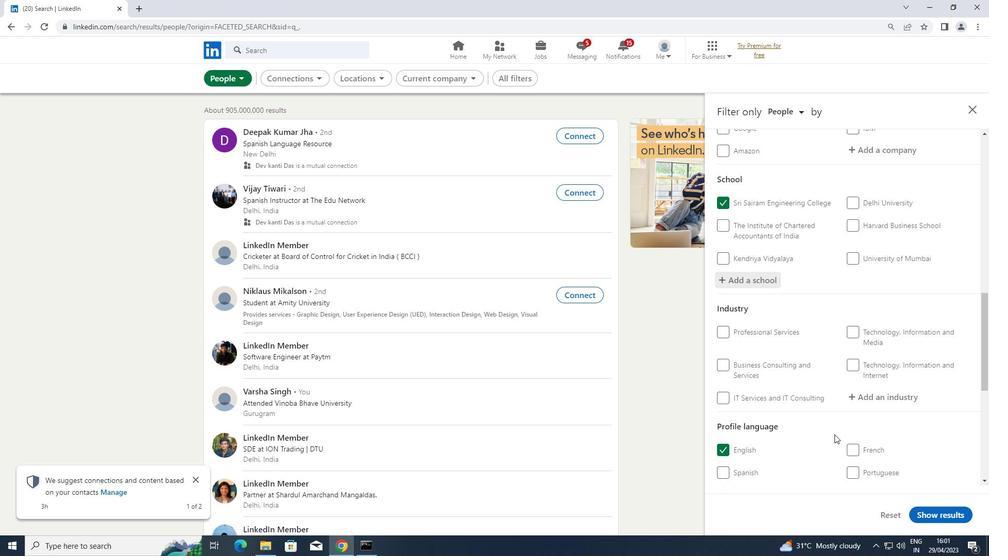 
Action: Mouse scrolled (834, 434) with delta (0, 0)
Screenshot: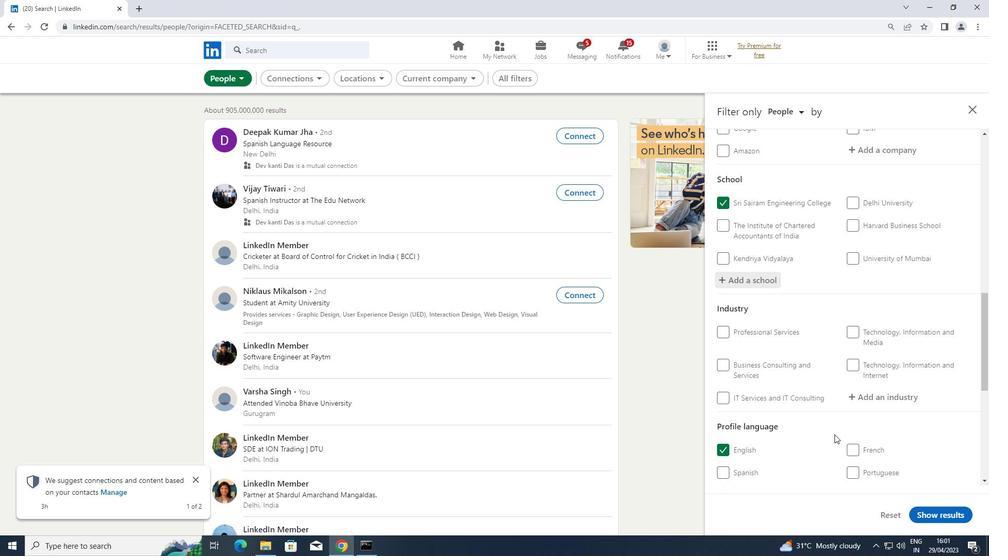 
Action: Mouse moved to (905, 285)
Screenshot: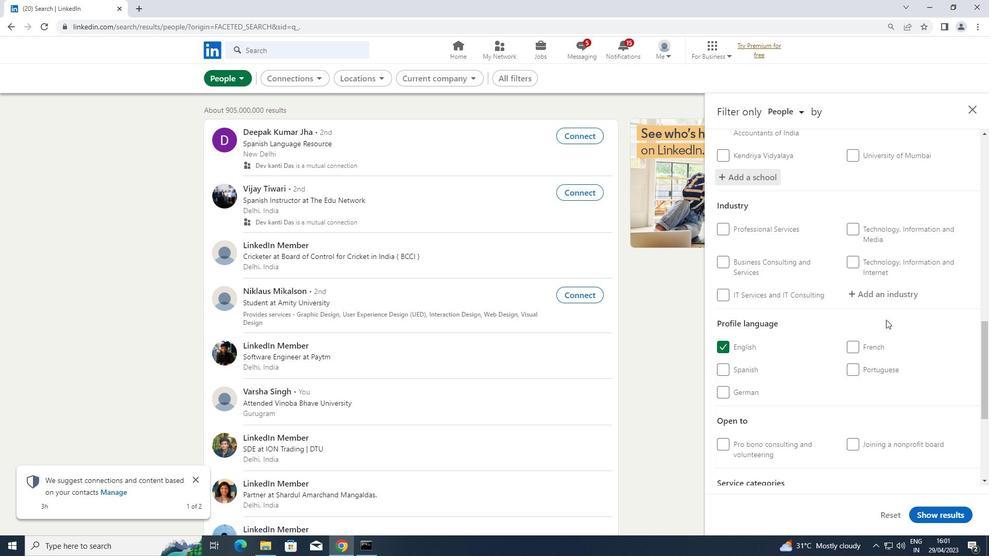 
Action: Mouse pressed left at (905, 285)
Screenshot: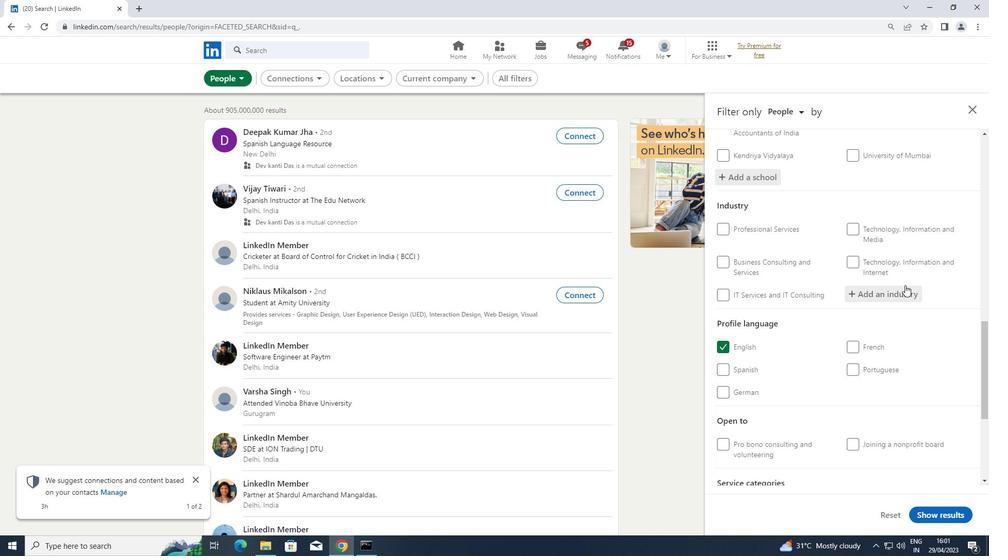 
Action: Key pressed <Key.shift>WELLNESS
Screenshot: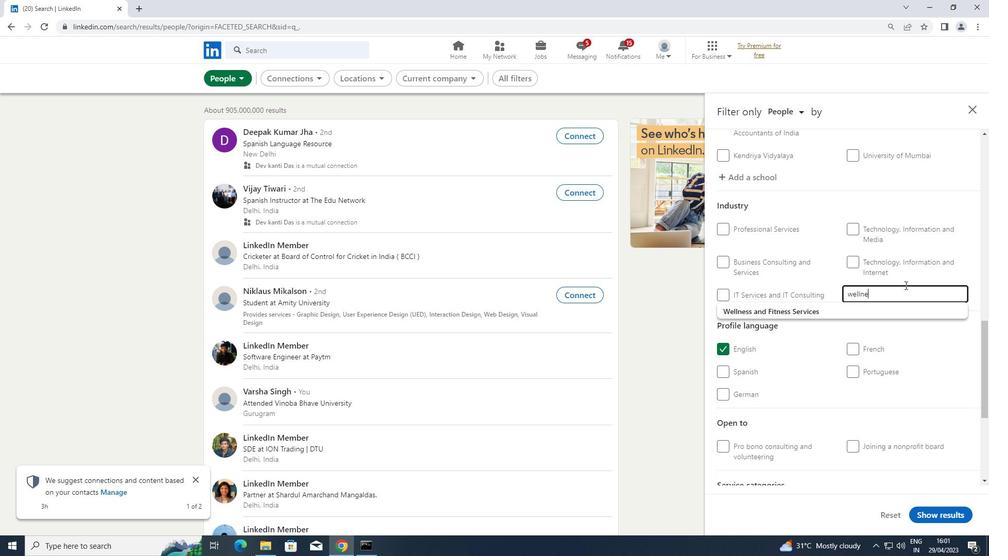 
Action: Mouse moved to (834, 315)
Screenshot: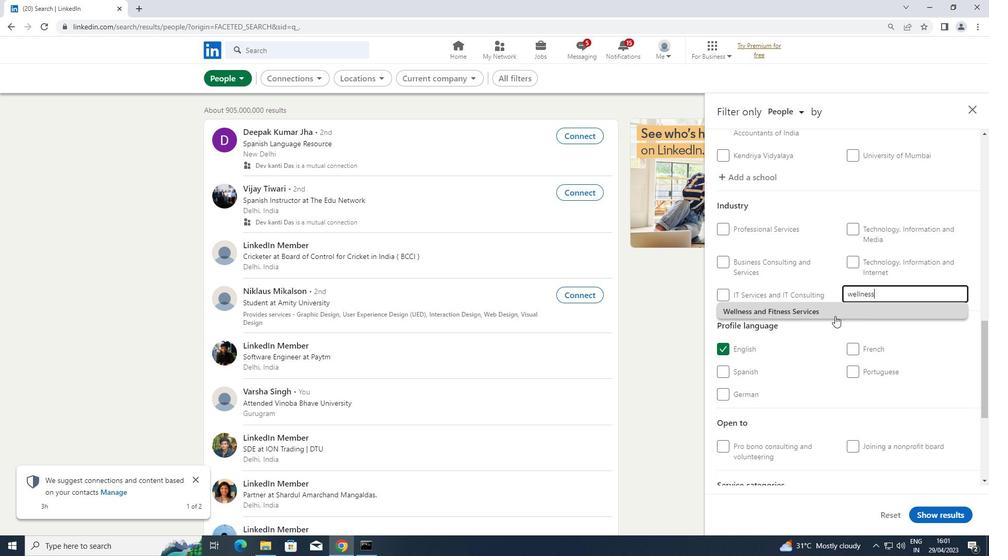 
Action: Mouse pressed left at (834, 315)
Screenshot: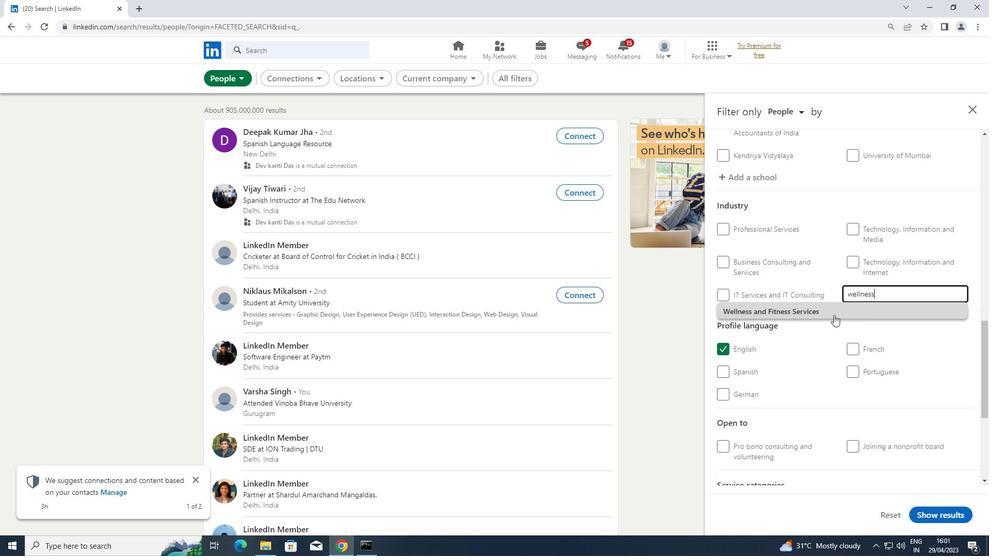
Action: Mouse scrolled (834, 314) with delta (0, 0)
Screenshot: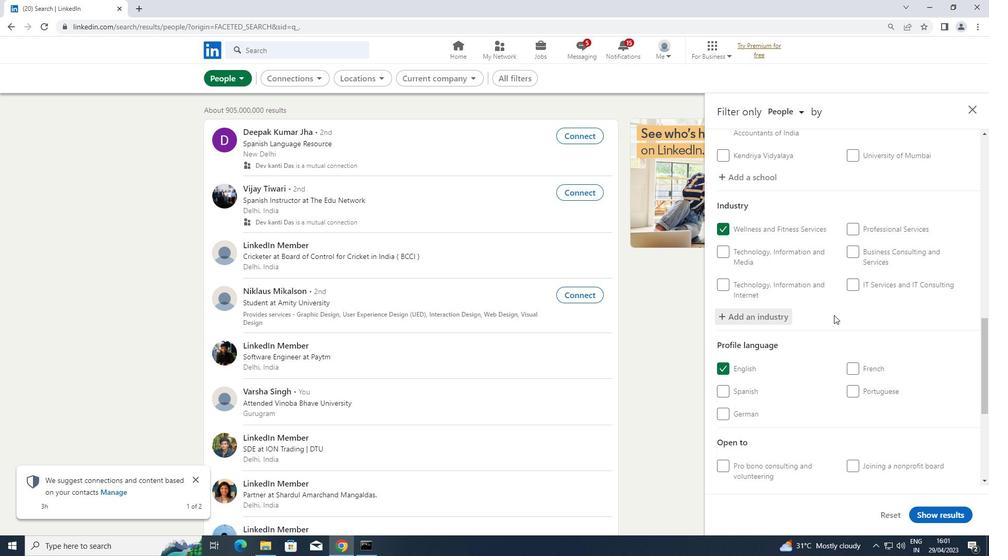 
Action: Mouse scrolled (834, 314) with delta (0, 0)
Screenshot: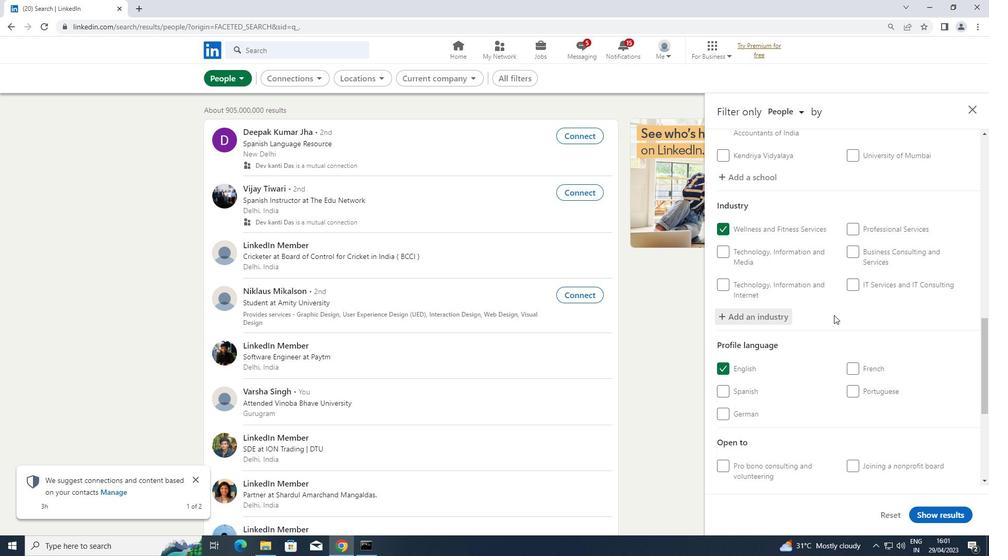 
Action: Mouse scrolled (834, 314) with delta (0, 0)
Screenshot: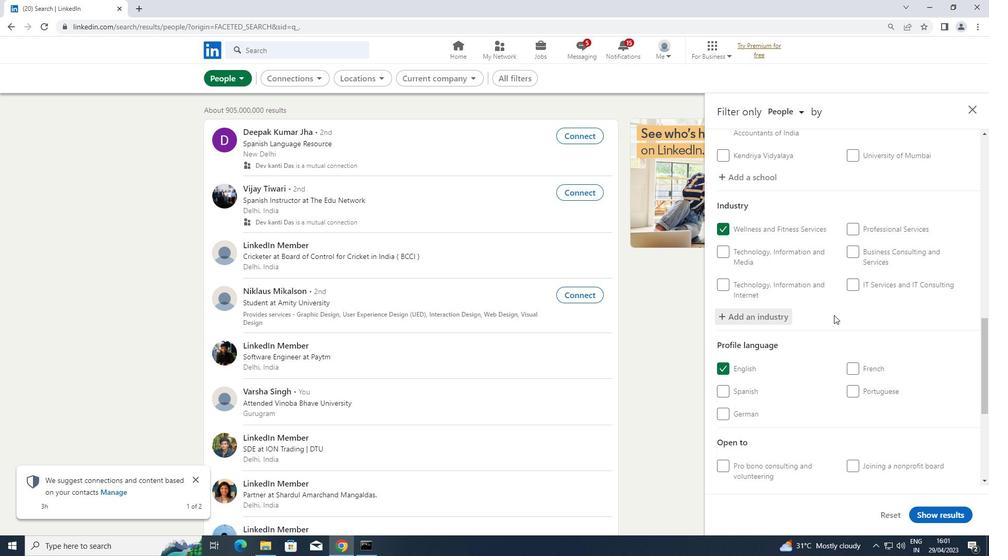 
Action: Mouse moved to (867, 418)
Screenshot: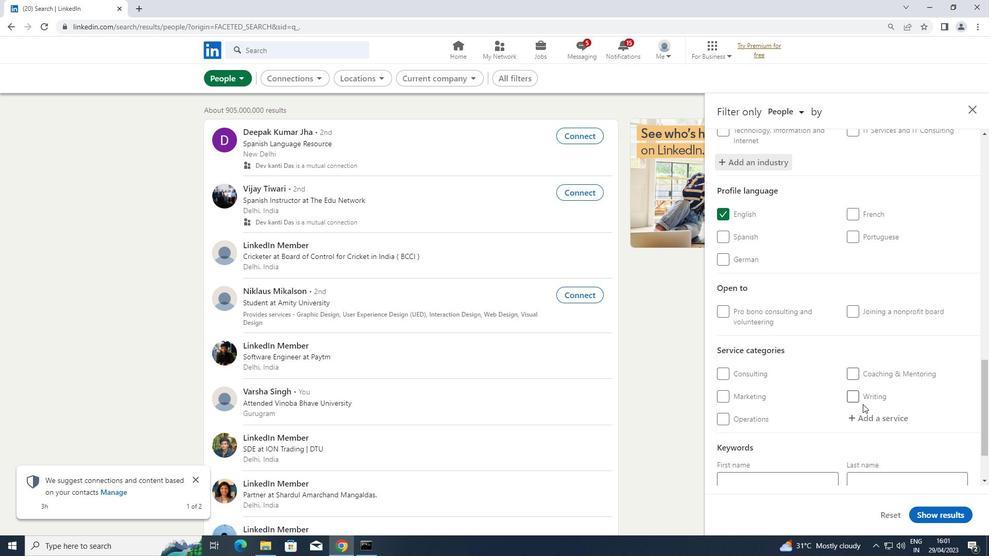 
Action: Mouse pressed left at (867, 418)
Screenshot: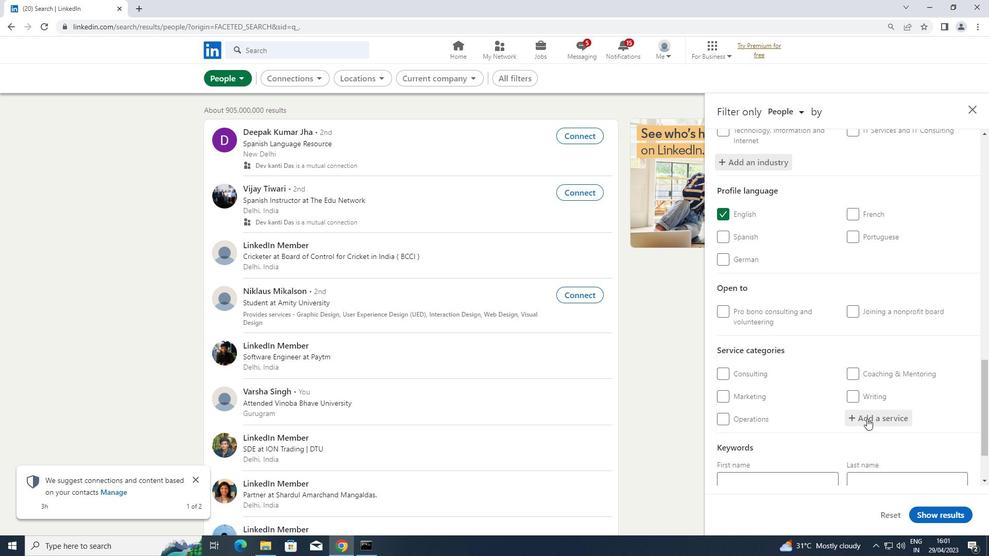 
Action: Key pressed <Key.shift>LOGO<Key.space>
Screenshot: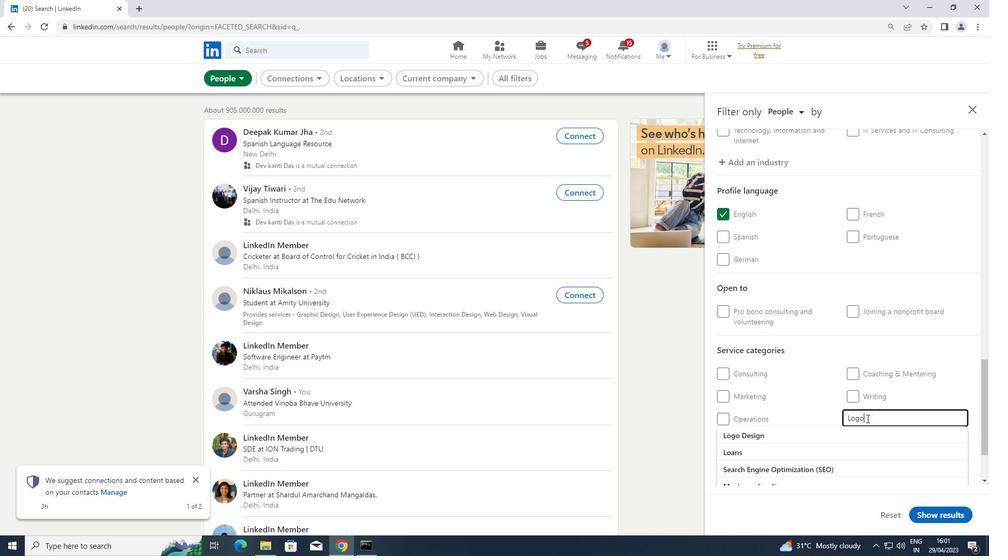 
Action: Mouse moved to (817, 430)
Screenshot: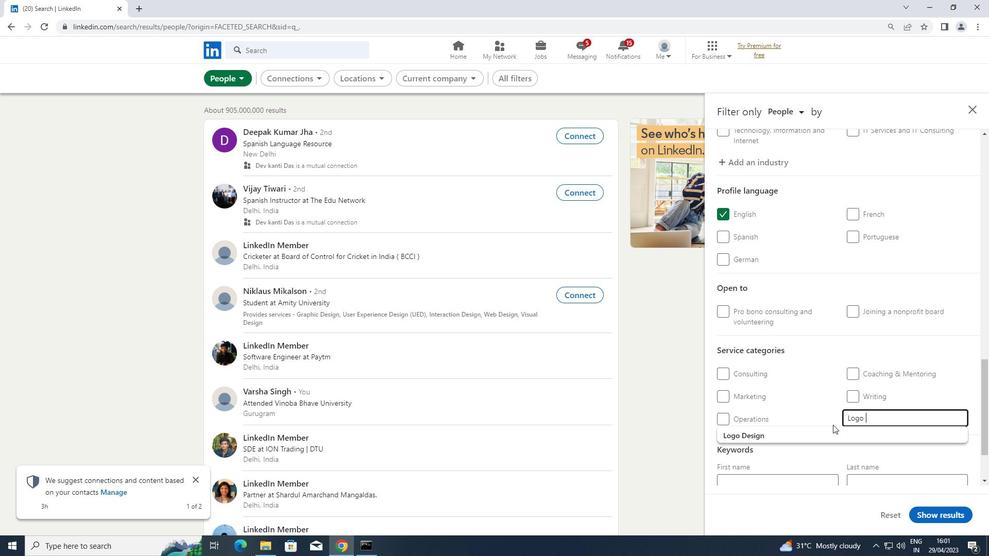 
Action: Mouse pressed left at (817, 430)
Screenshot: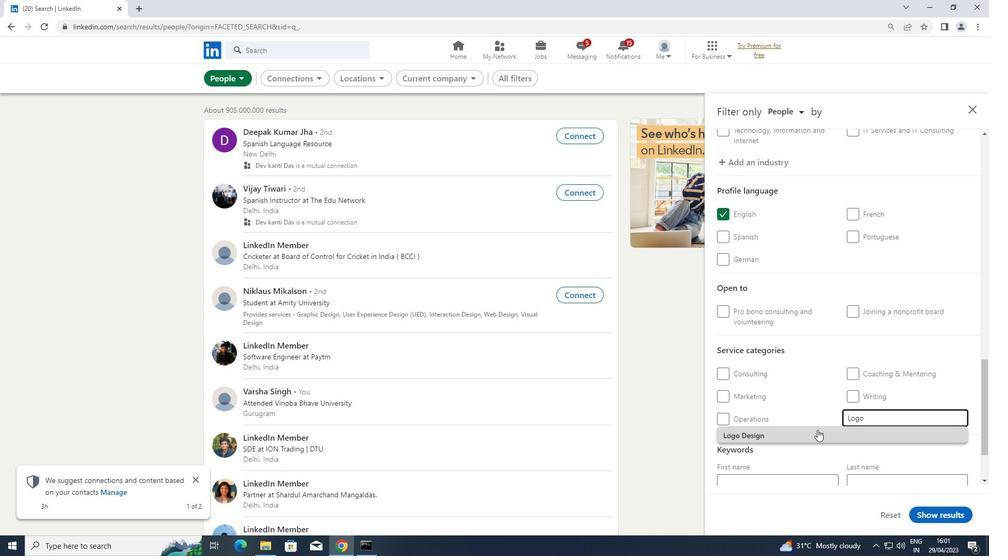 
Action: Mouse scrolled (817, 429) with delta (0, 0)
Screenshot: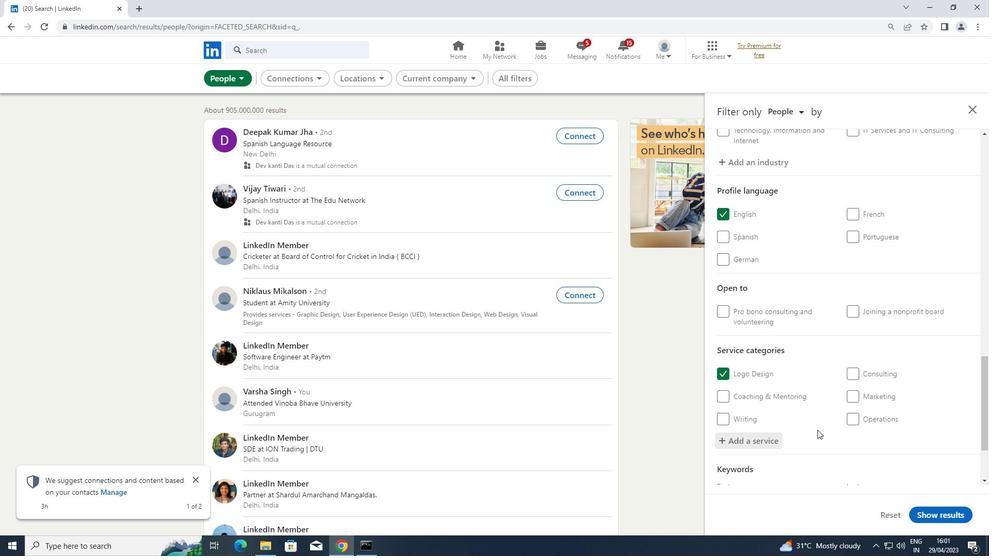 
Action: Mouse scrolled (817, 429) with delta (0, 0)
Screenshot: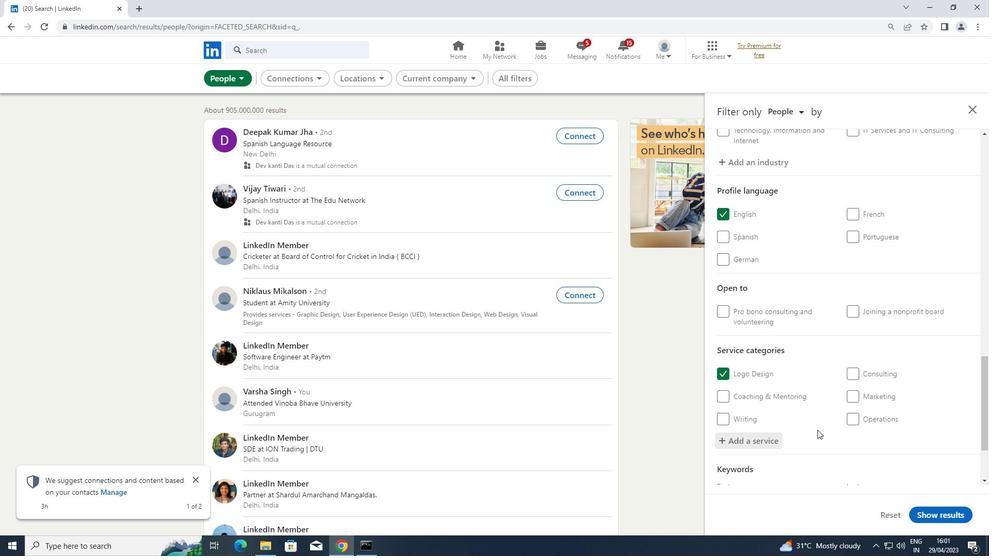 
Action: Mouse scrolled (817, 429) with delta (0, 0)
Screenshot: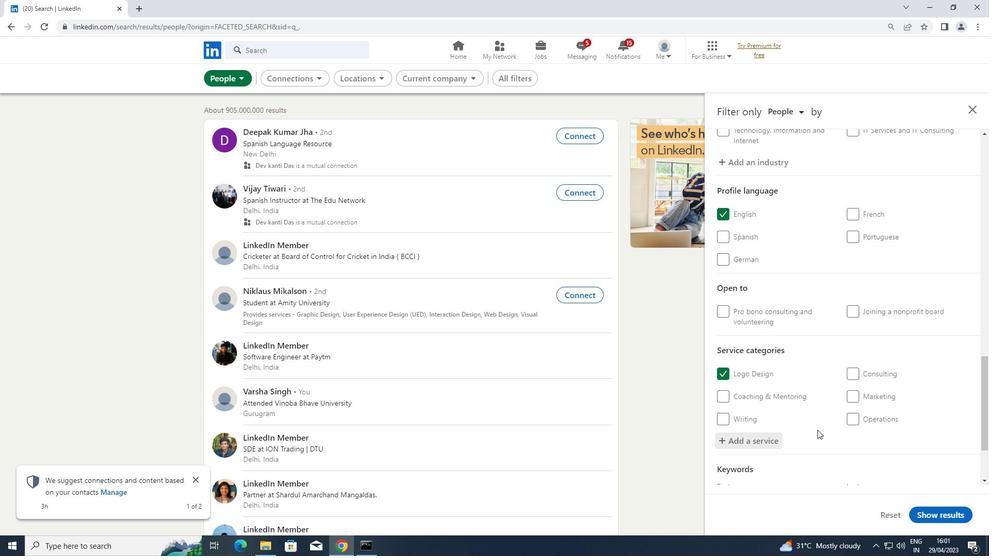 
Action: Mouse scrolled (817, 429) with delta (0, 0)
Screenshot: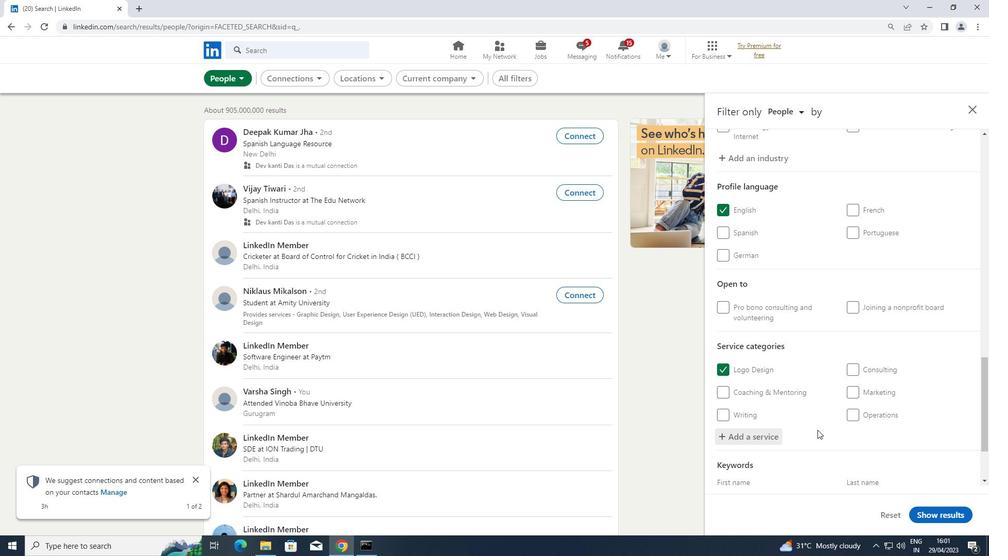 
Action: Mouse moved to (799, 442)
Screenshot: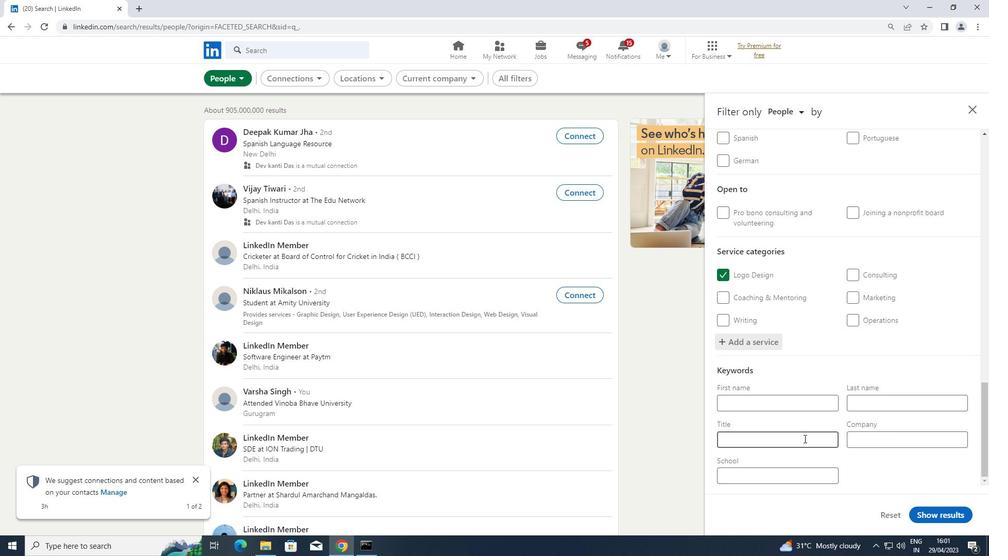 
Action: Mouse pressed left at (799, 442)
Screenshot: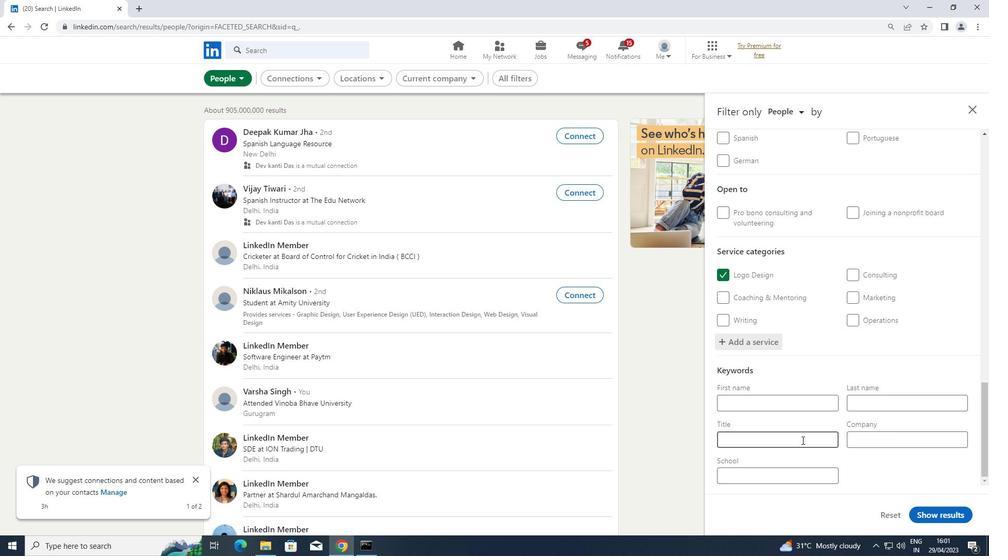 
Action: Key pressed <Key.shift>SOCIAL<Key.space><Key.shift>MEDIAN<Key.space><Key.backspace><Key.backspace><Key.space><Key.shift>SPECIALIST
Screenshot: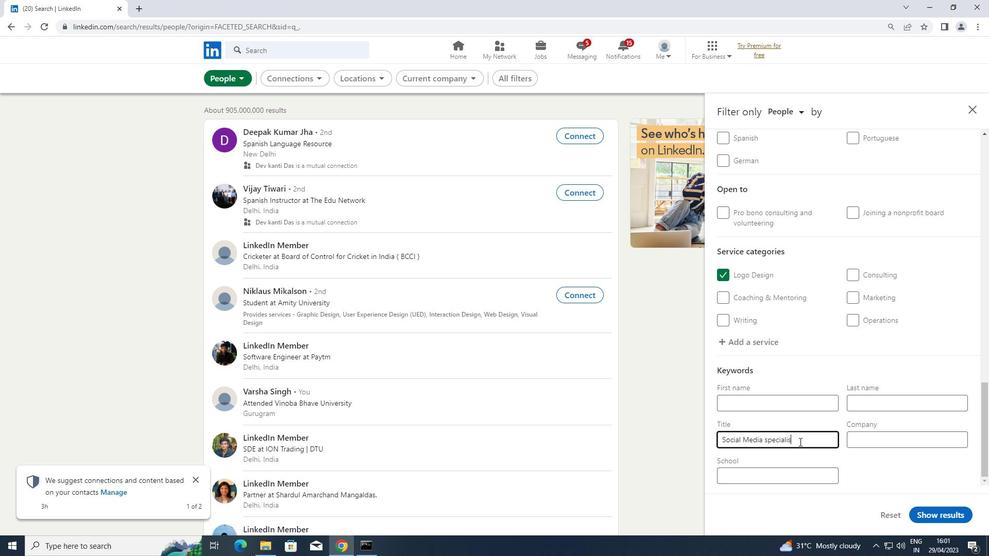 
Action: Mouse moved to (929, 516)
Screenshot: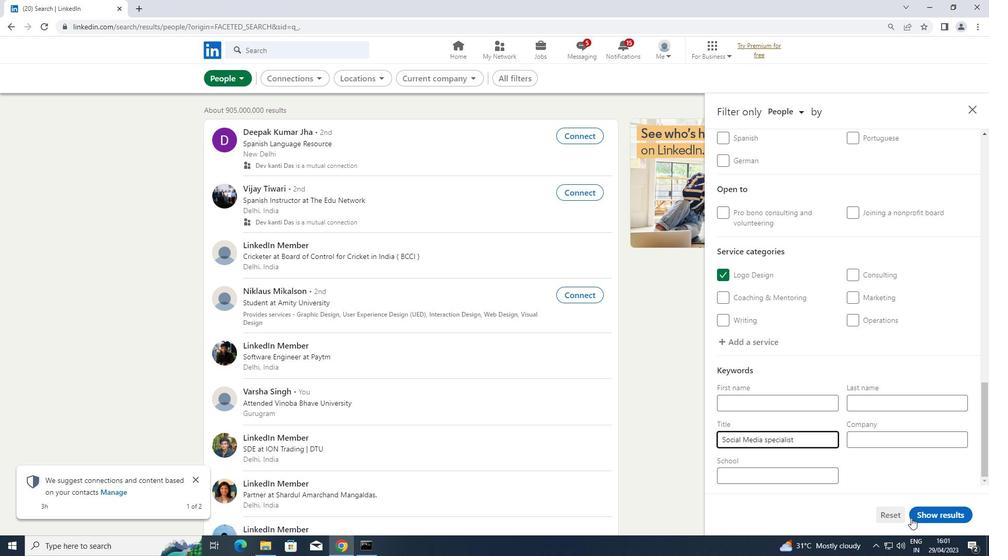 
Action: Mouse pressed left at (929, 516)
Screenshot: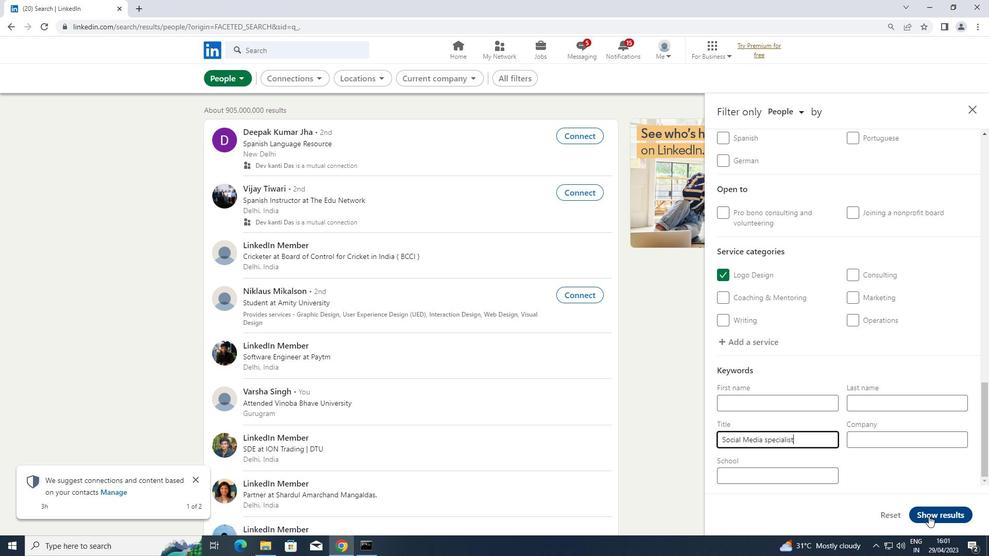 
